 Task: Find connections with filter location Jodhpur with filter topic #Analyticswith filter profile language Spanish with filter current company Globant with filter school Sri Jayachamarajendra College of Engg., MYSORE with filter industry Law Practice with filter service category Nature Photography with filter keywords title Pharmacy Assistant
Action: Mouse moved to (197, 255)
Screenshot: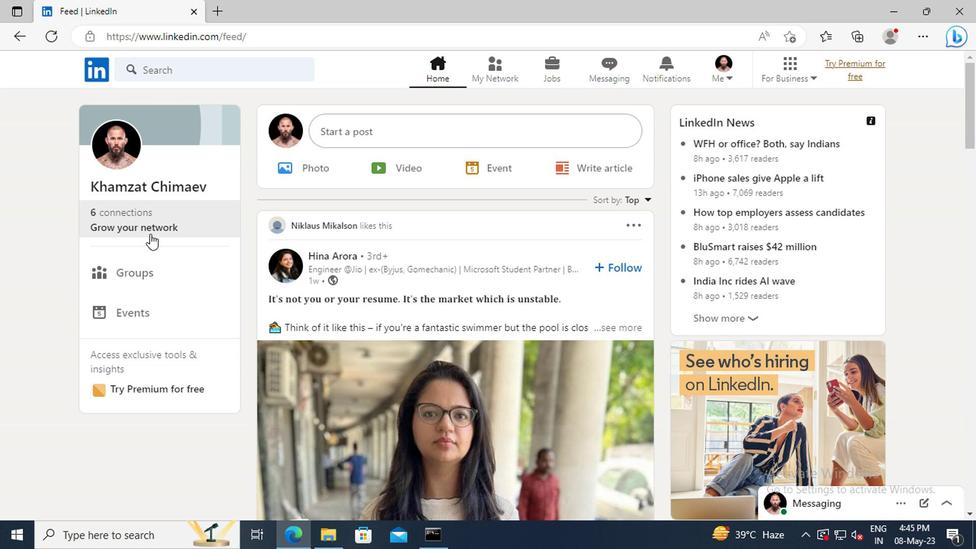 
Action: Mouse pressed left at (197, 255)
Screenshot: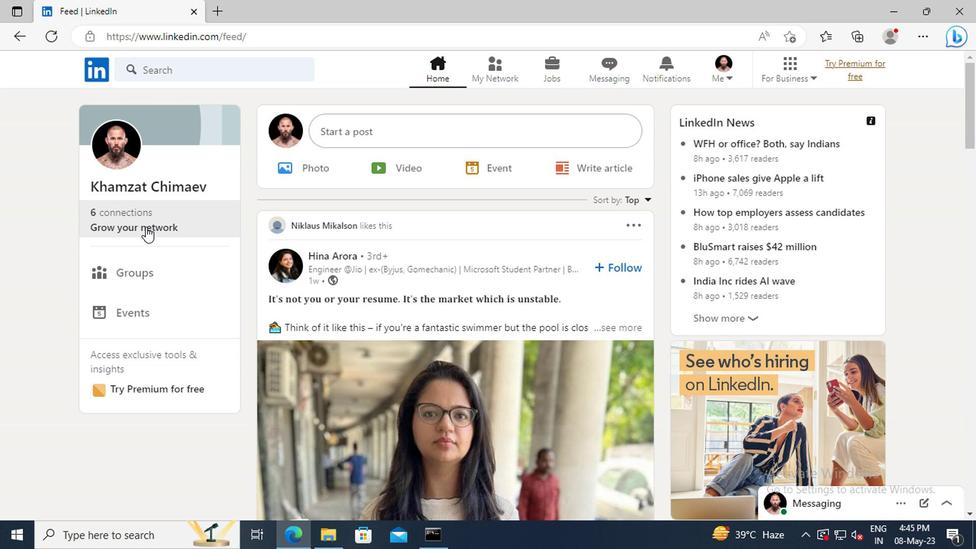 
Action: Mouse moved to (196, 201)
Screenshot: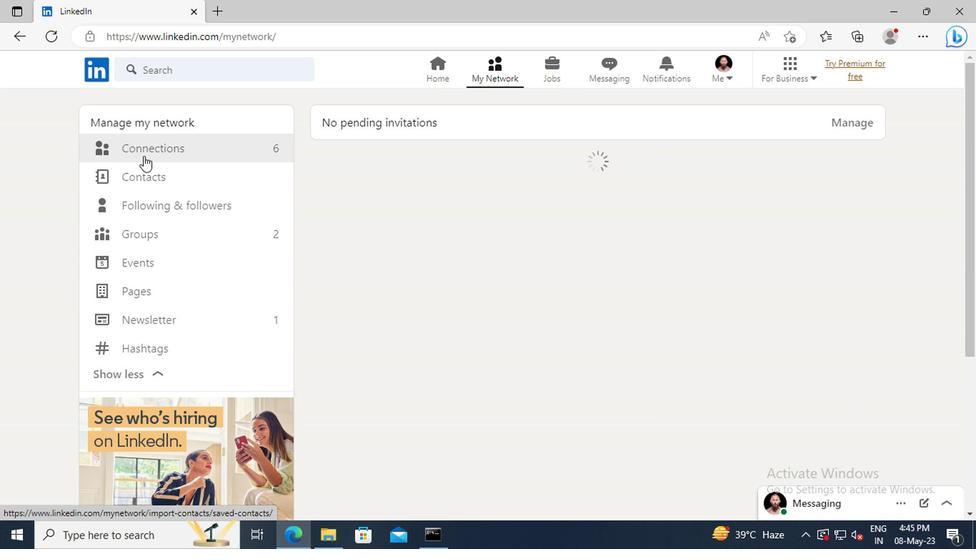 
Action: Mouse pressed left at (196, 201)
Screenshot: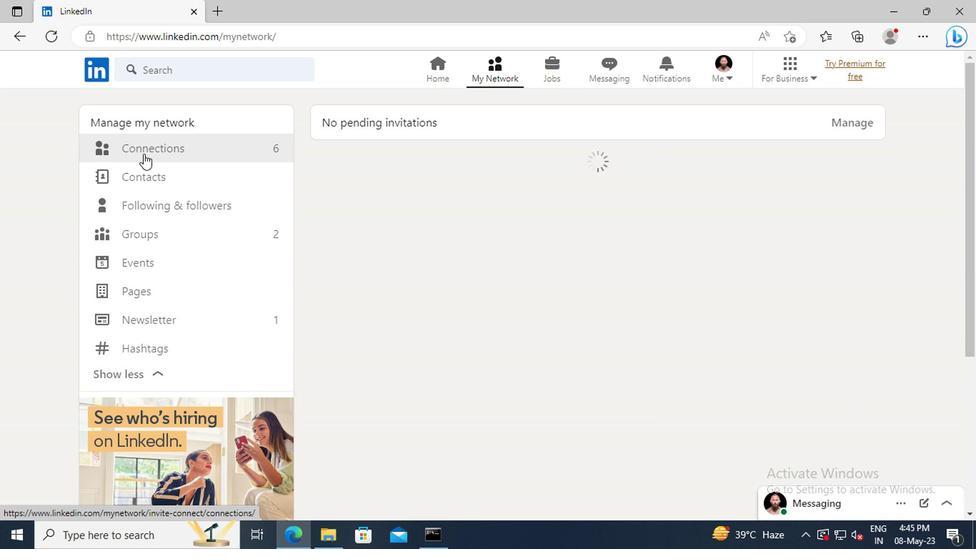 
Action: Mouse moved to (513, 200)
Screenshot: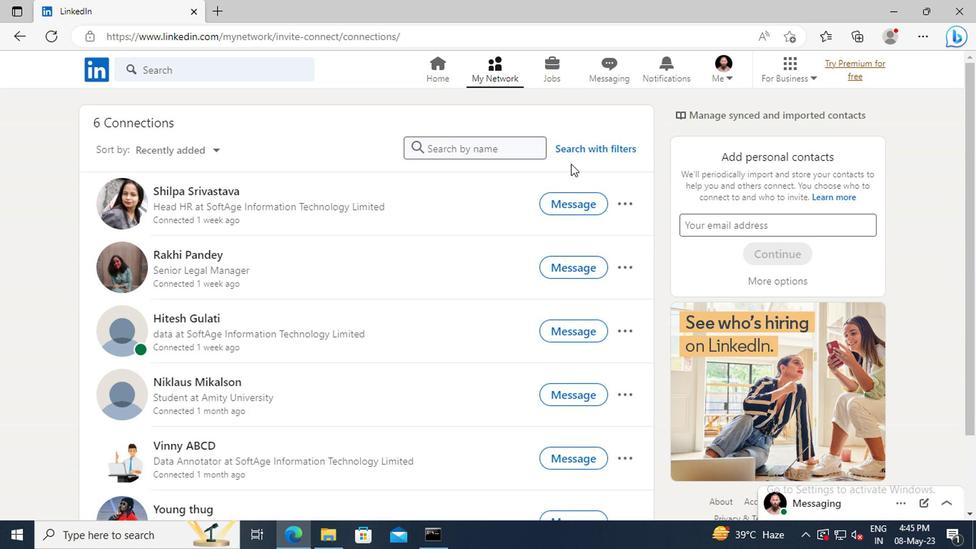 
Action: Mouse pressed left at (513, 200)
Screenshot: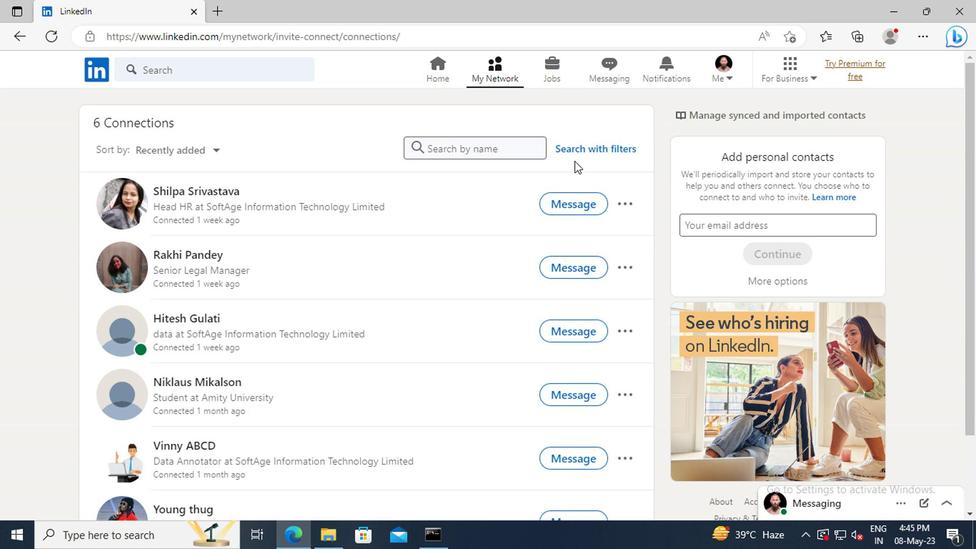 
Action: Mouse moved to (480, 175)
Screenshot: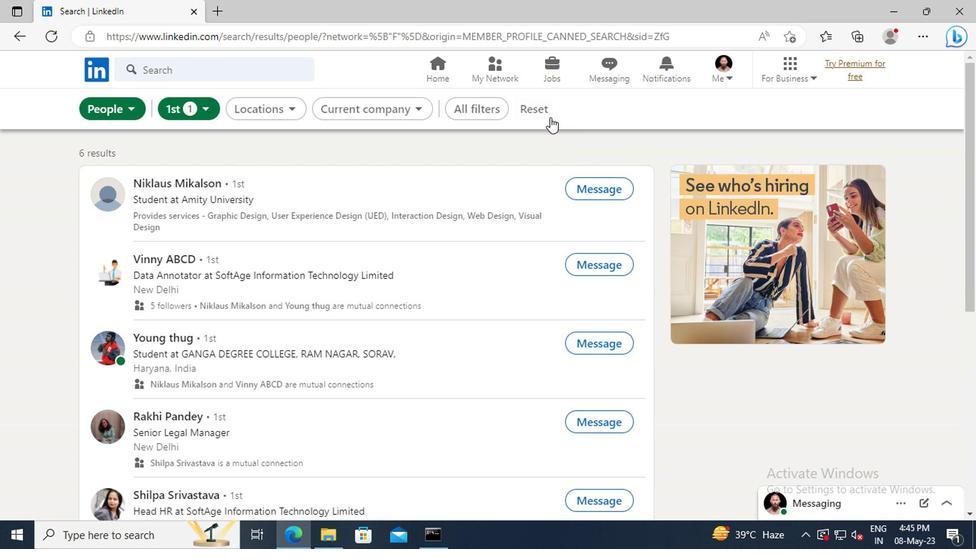 
Action: Mouse pressed left at (480, 175)
Screenshot: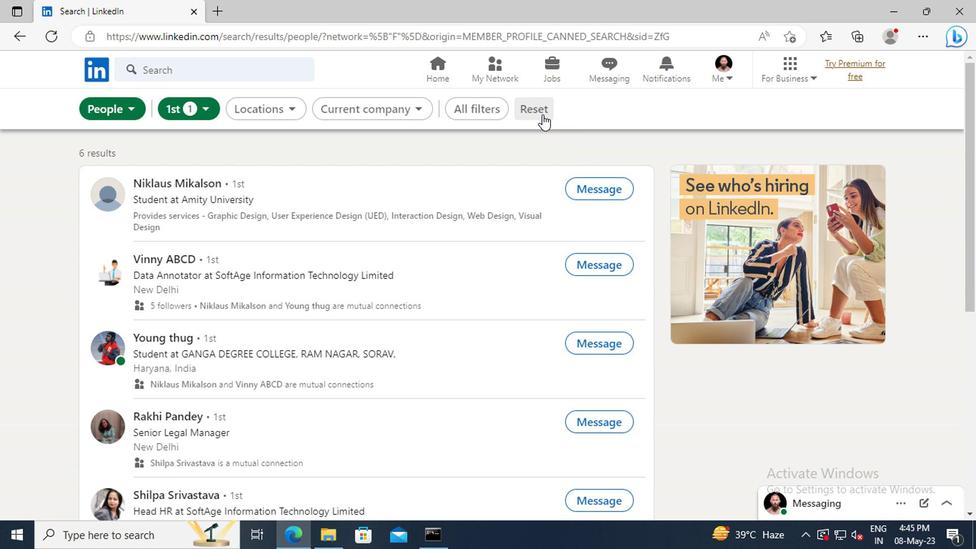 
Action: Mouse moved to (465, 173)
Screenshot: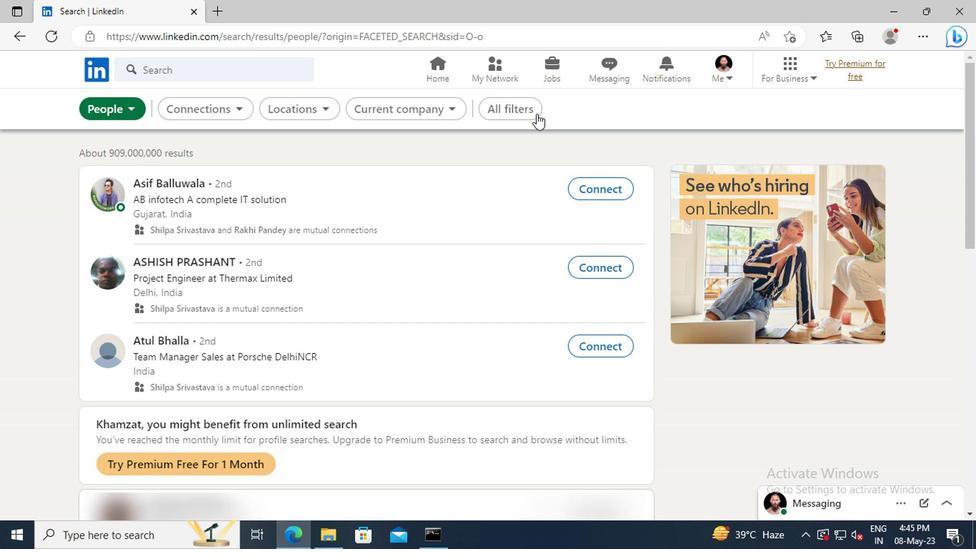 
Action: Mouse pressed left at (465, 173)
Screenshot: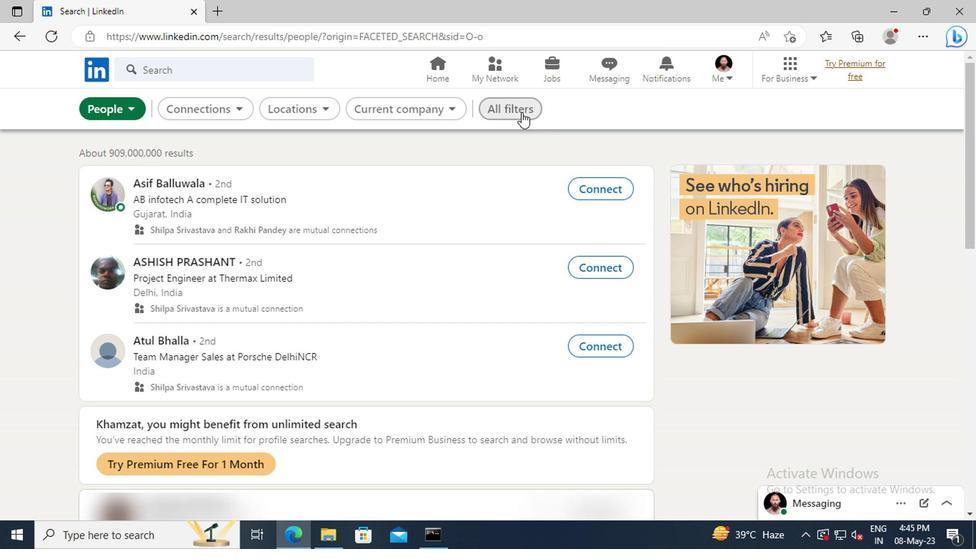 
Action: Mouse moved to (674, 292)
Screenshot: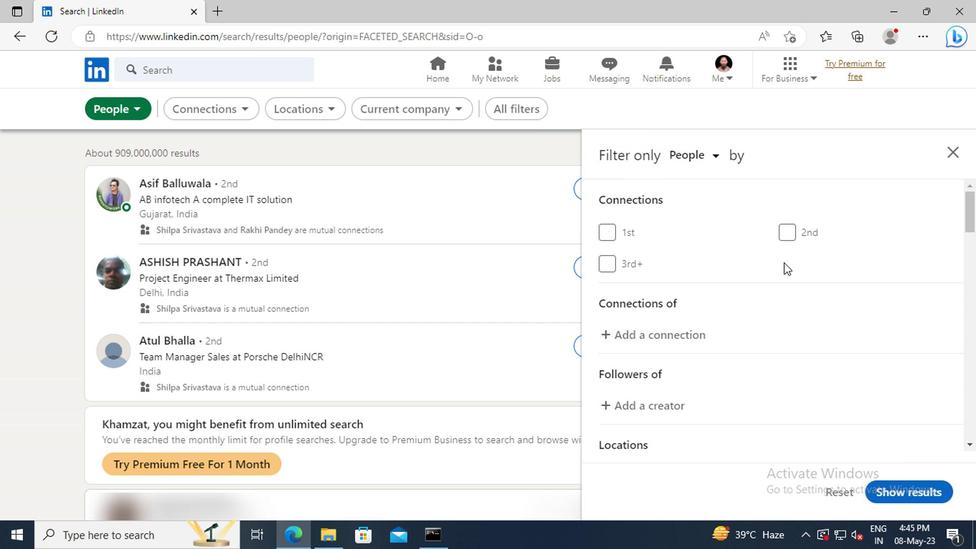 
Action: Mouse scrolled (674, 291) with delta (0, 0)
Screenshot: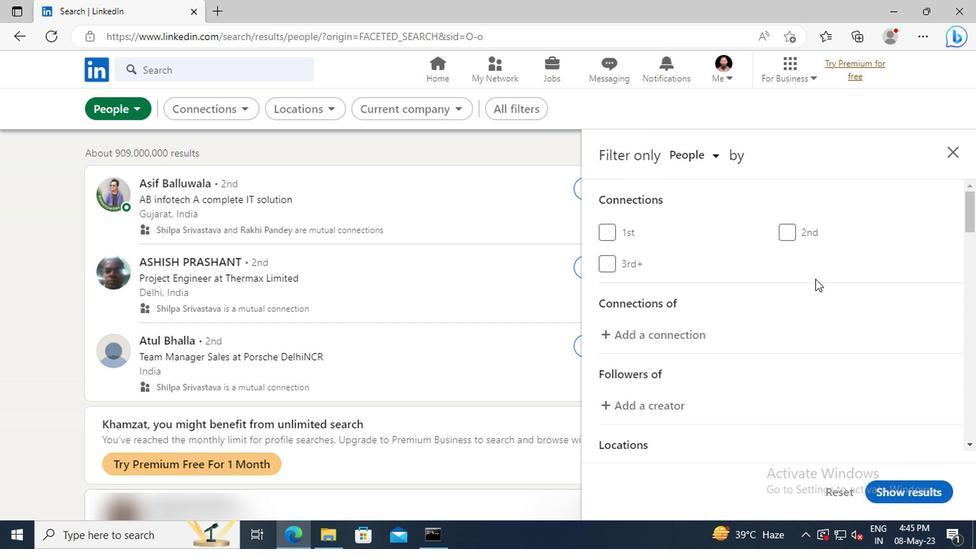 
Action: Mouse scrolled (674, 291) with delta (0, 0)
Screenshot: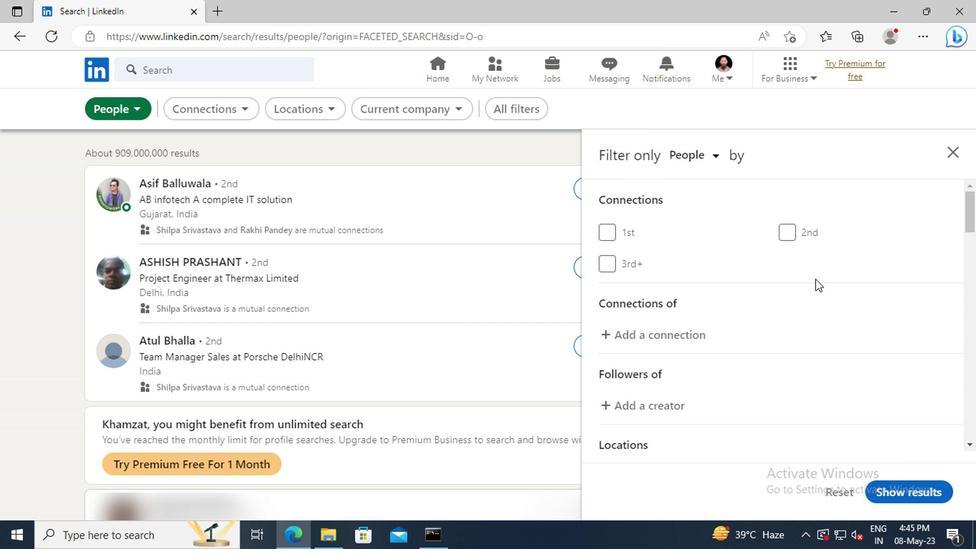 
Action: Mouse scrolled (674, 291) with delta (0, 0)
Screenshot: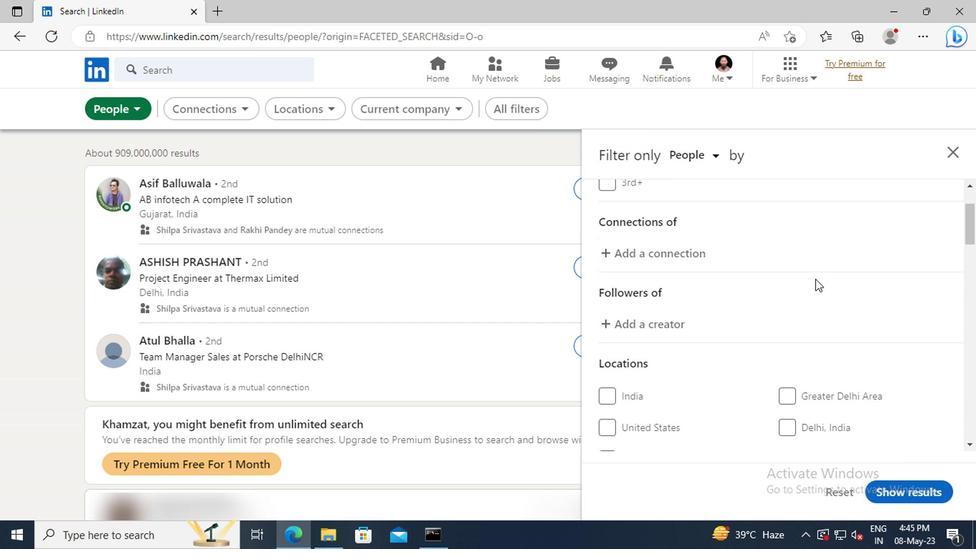 
Action: Mouse scrolled (674, 291) with delta (0, 0)
Screenshot: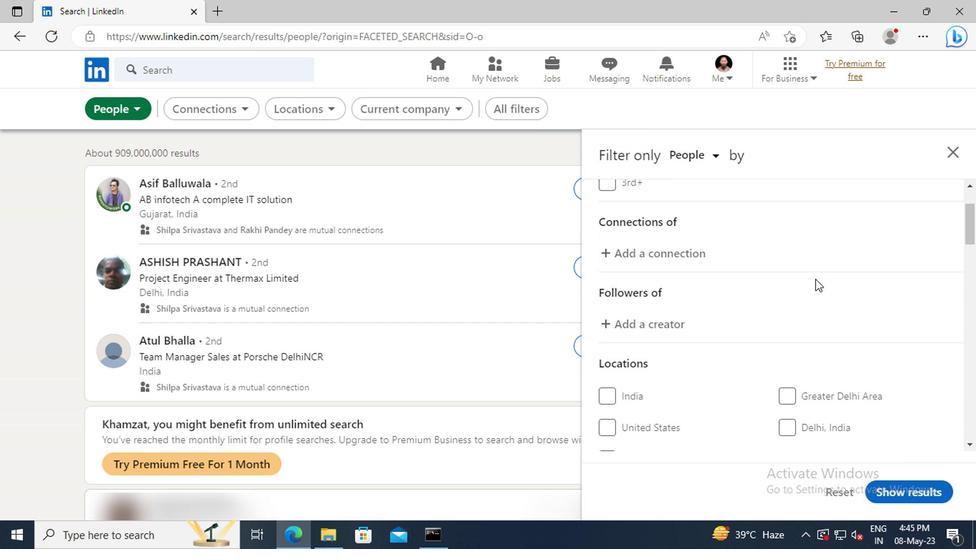 
Action: Mouse scrolled (674, 291) with delta (0, 0)
Screenshot: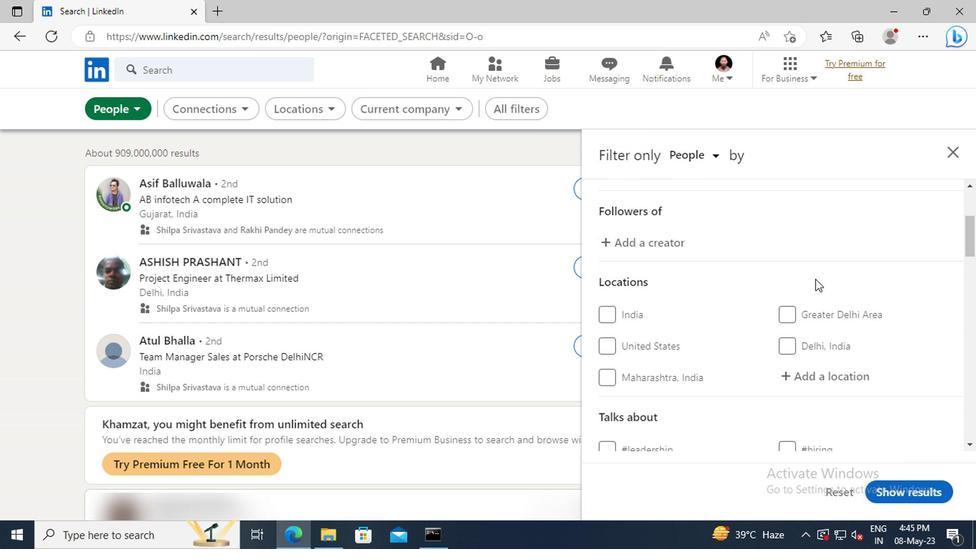 
Action: Mouse moved to (673, 335)
Screenshot: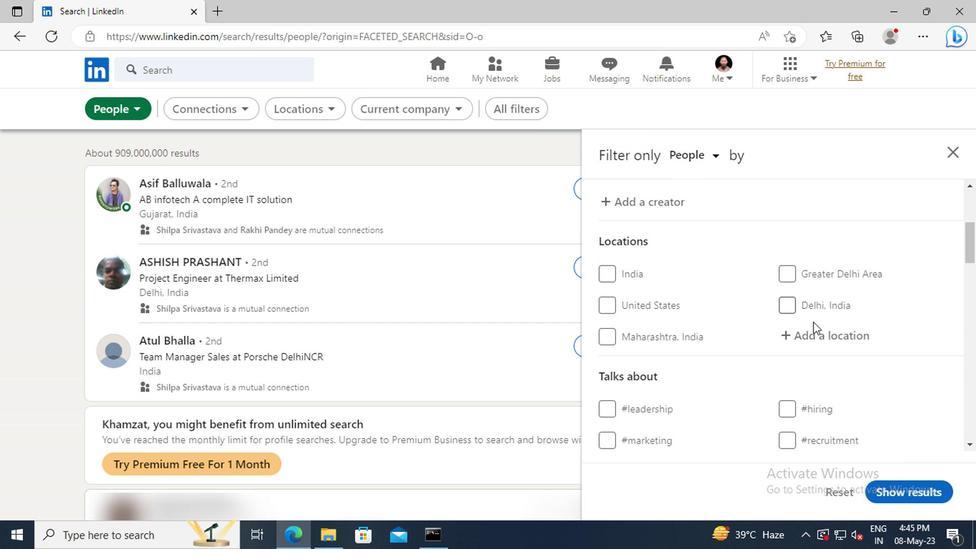 
Action: Mouse pressed left at (673, 335)
Screenshot: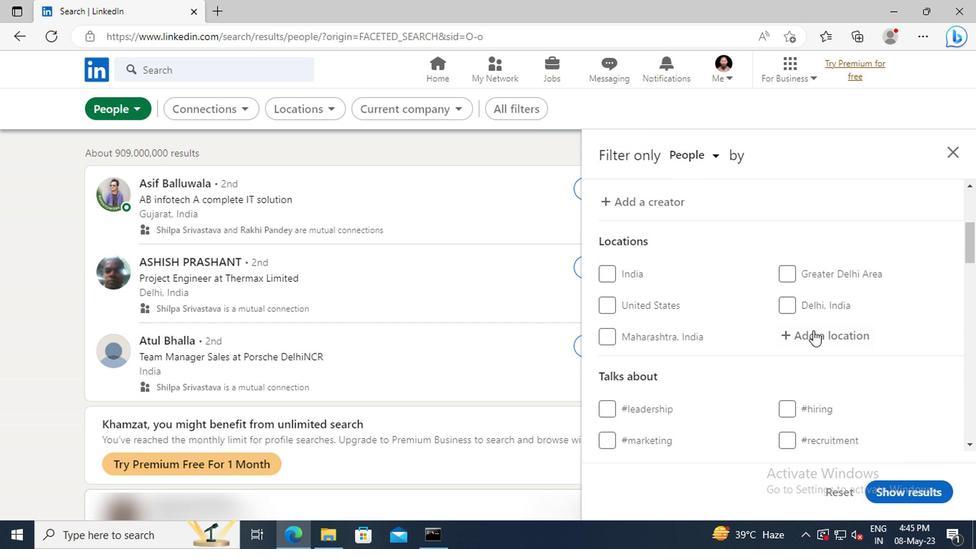 
Action: Key pressed <Key.shift>JODHPUR
Screenshot: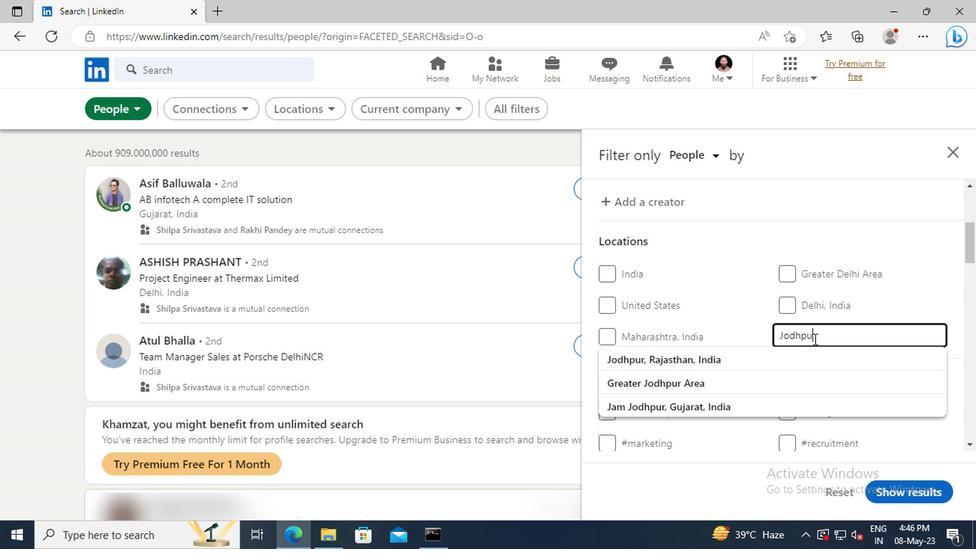 
Action: Mouse moved to (673, 346)
Screenshot: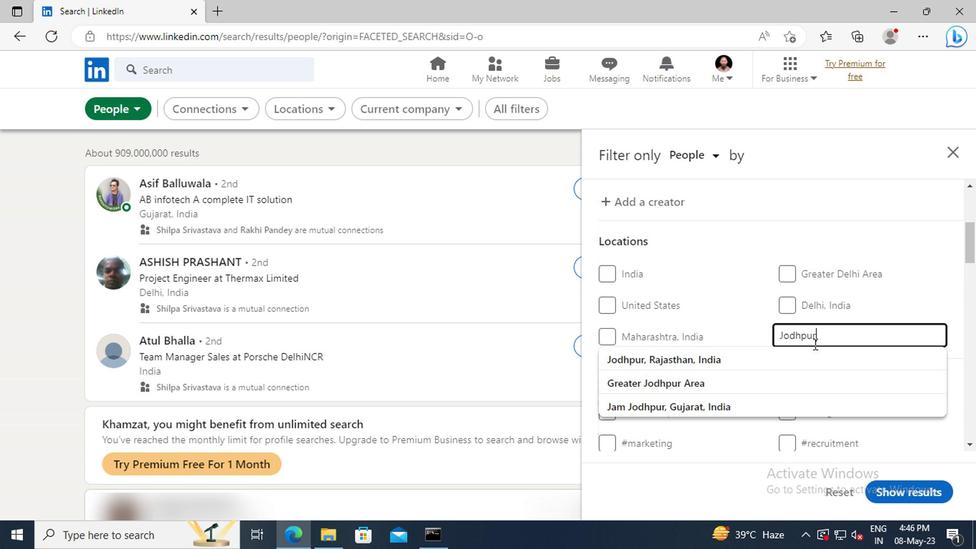 
Action: Mouse pressed left at (673, 346)
Screenshot: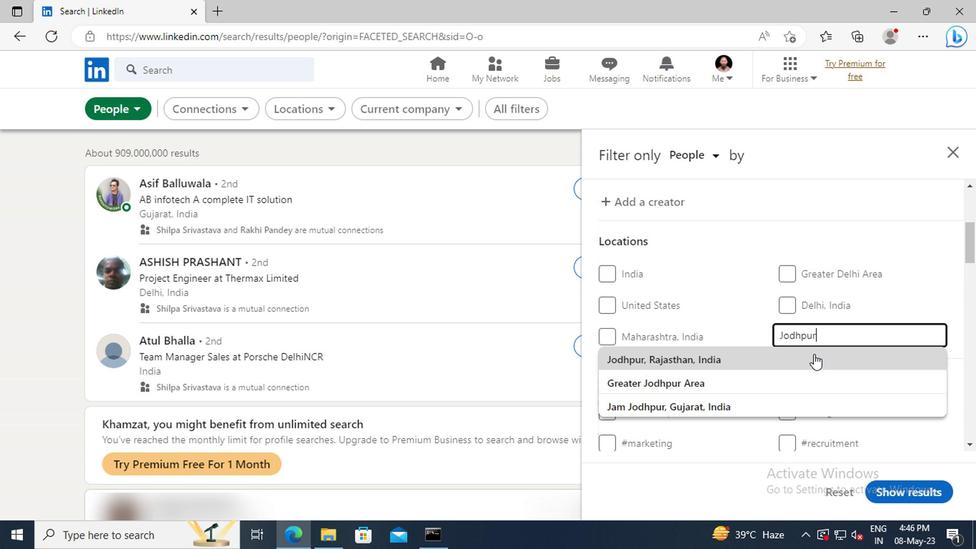
Action: Mouse moved to (669, 343)
Screenshot: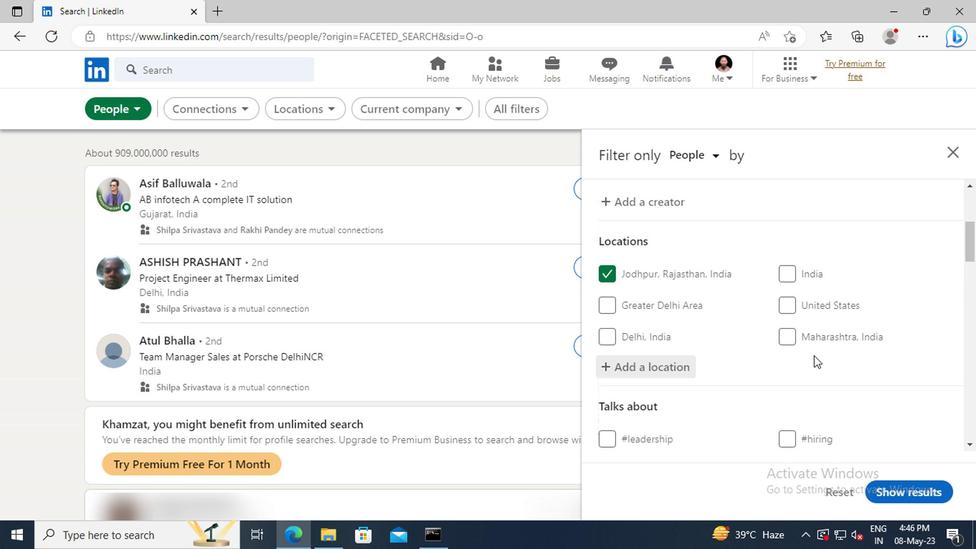 
Action: Mouse scrolled (669, 343) with delta (0, 0)
Screenshot: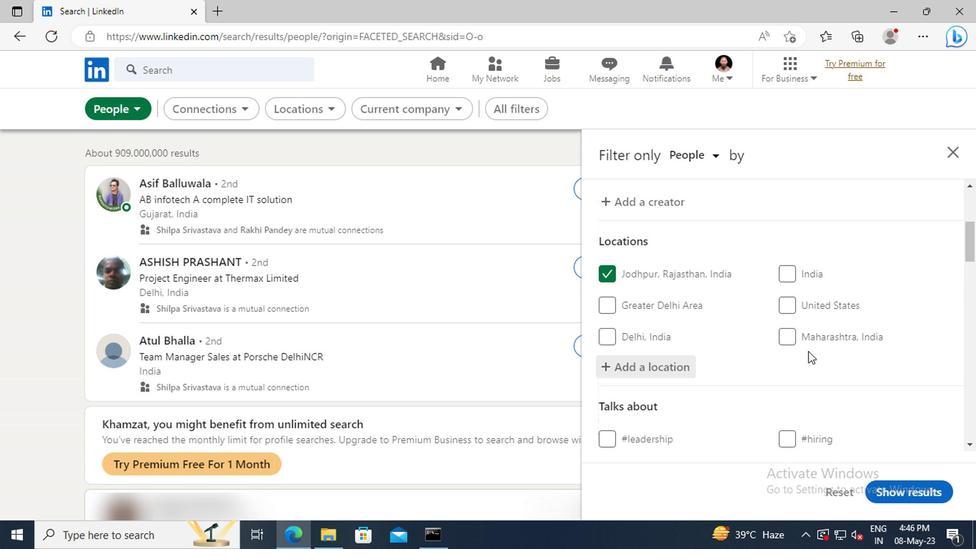 
Action: Mouse scrolled (669, 343) with delta (0, 0)
Screenshot: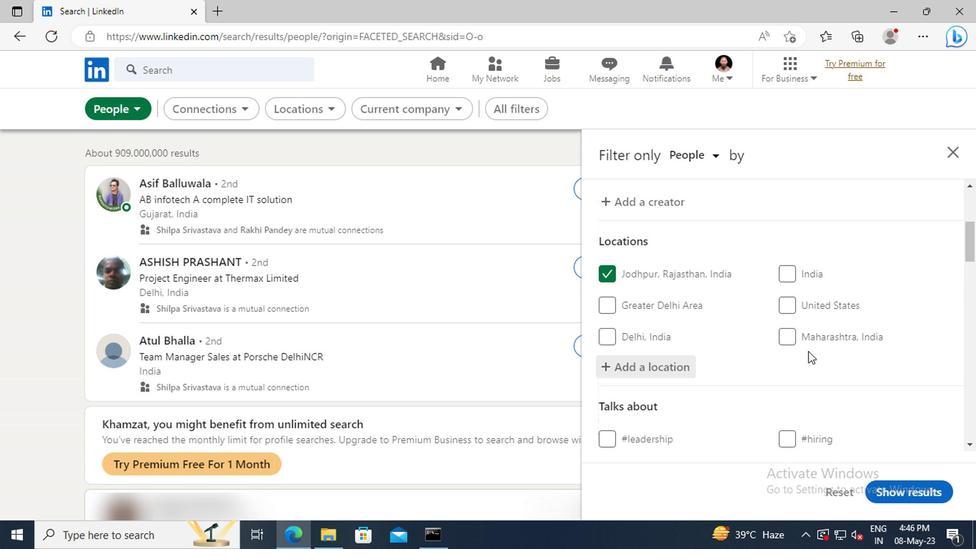 
Action: Mouse scrolled (669, 343) with delta (0, 0)
Screenshot: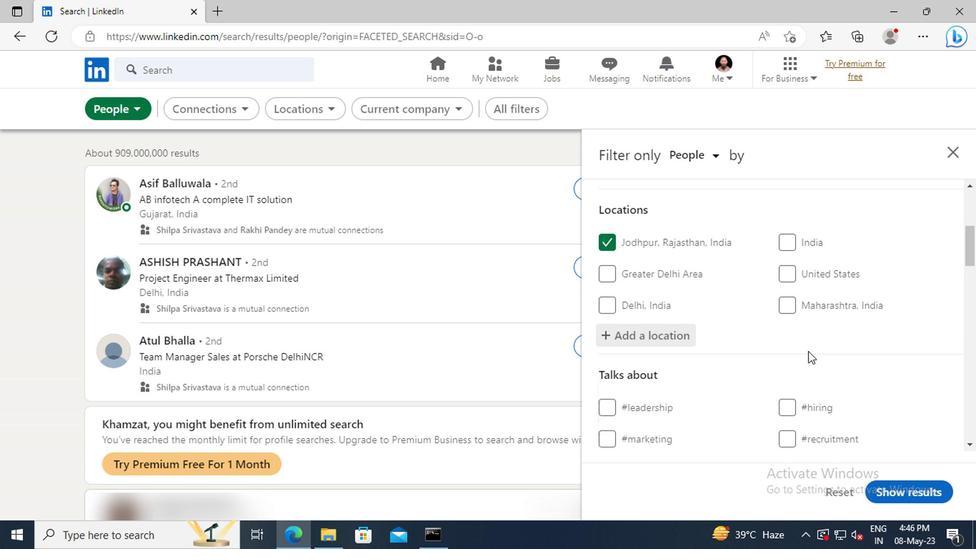 
Action: Mouse moved to (668, 340)
Screenshot: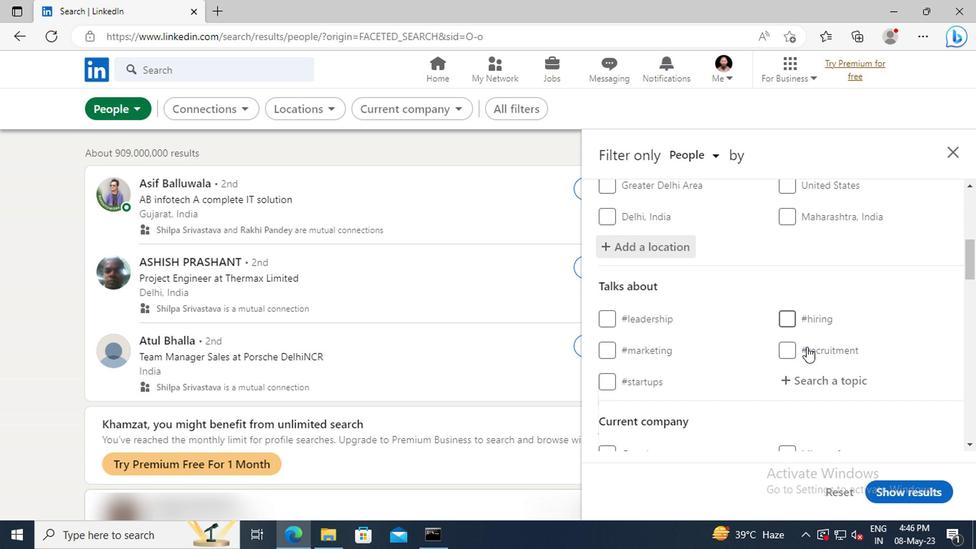 
Action: Mouse scrolled (668, 339) with delta (0, 0)
Screenshot: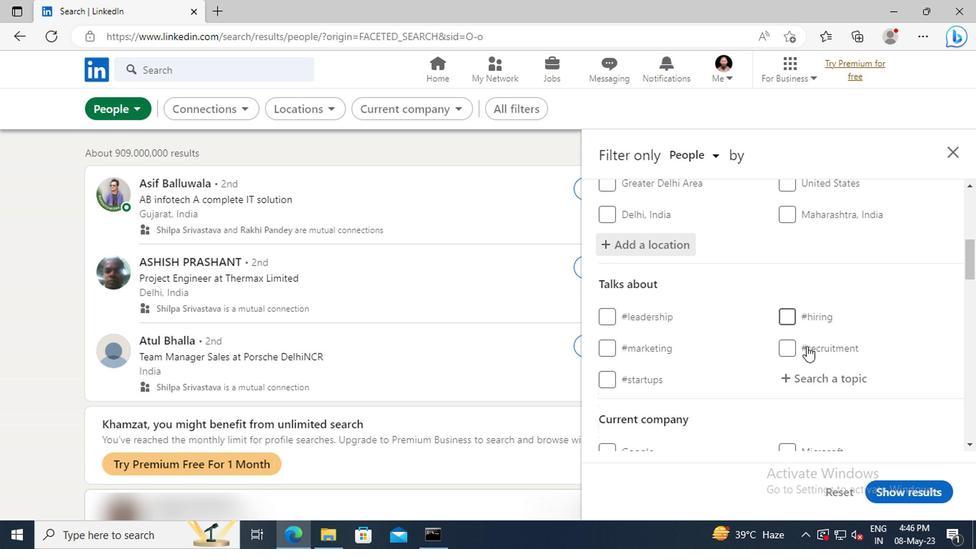 
Action: Mouse scrolled (668, 339) with delta (0, 0)
Screenshot: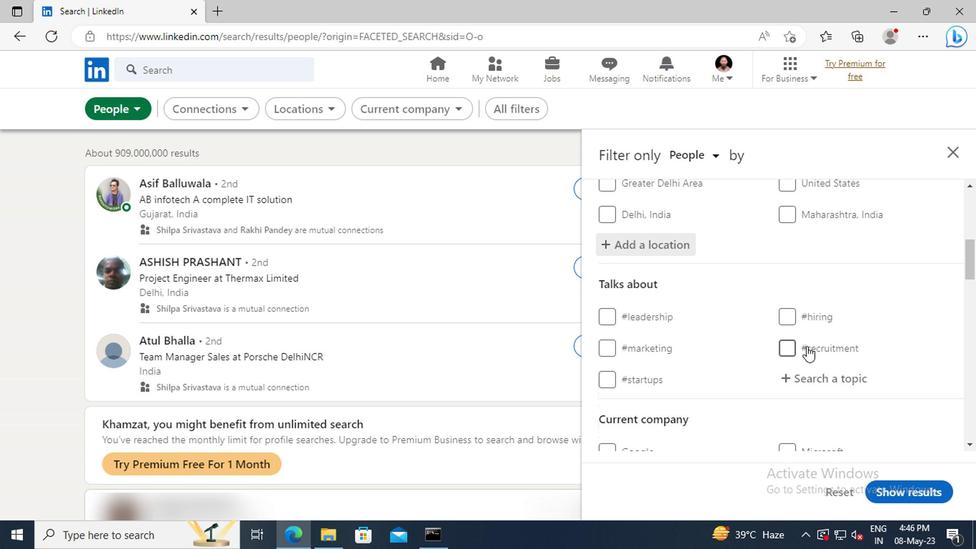 
Action: Mouse moved to (670, 310)
Screenshot: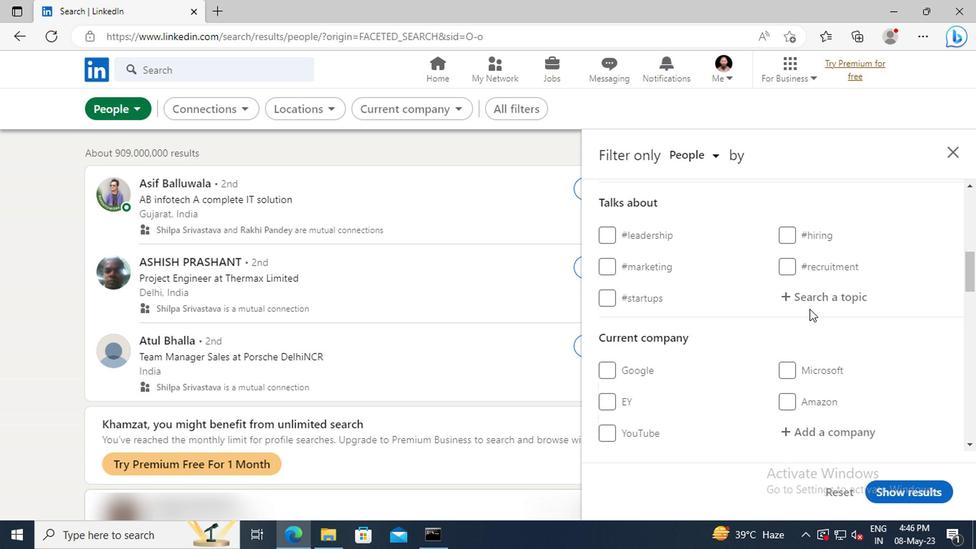
Action: Mouse pressed left at (670, 310)
Screenshot: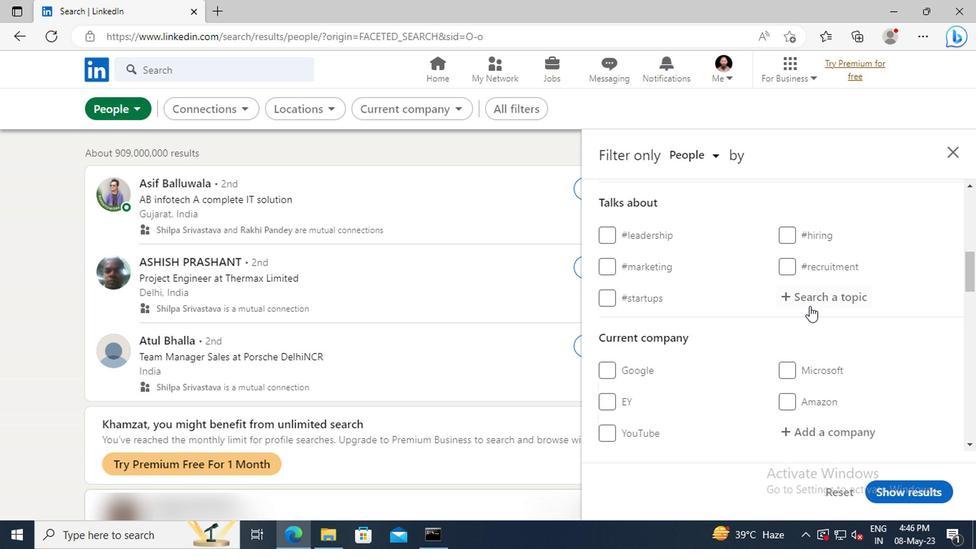 
Action: Key pressed <Key.shift>ANALY
Screenshot: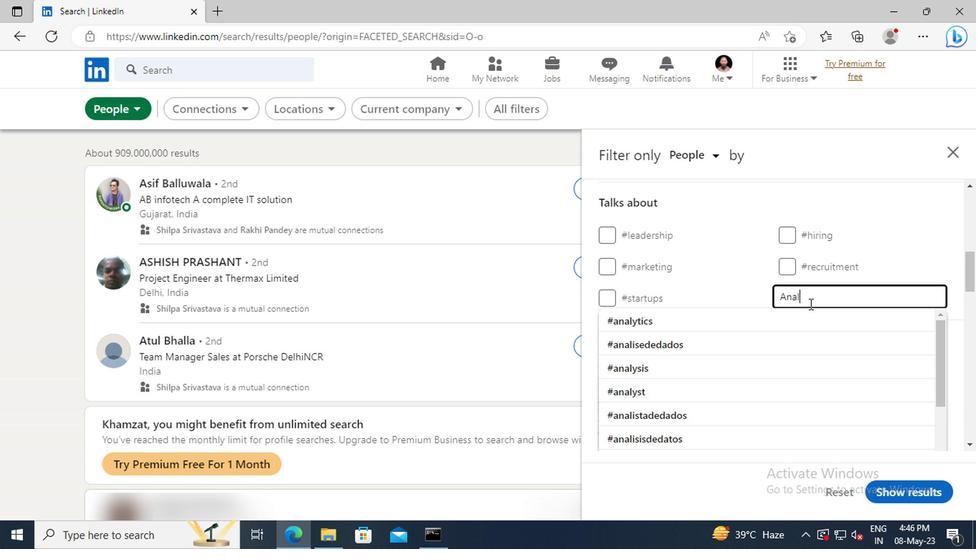 
Action: Mouse moved to (671, 315)
Screenshot: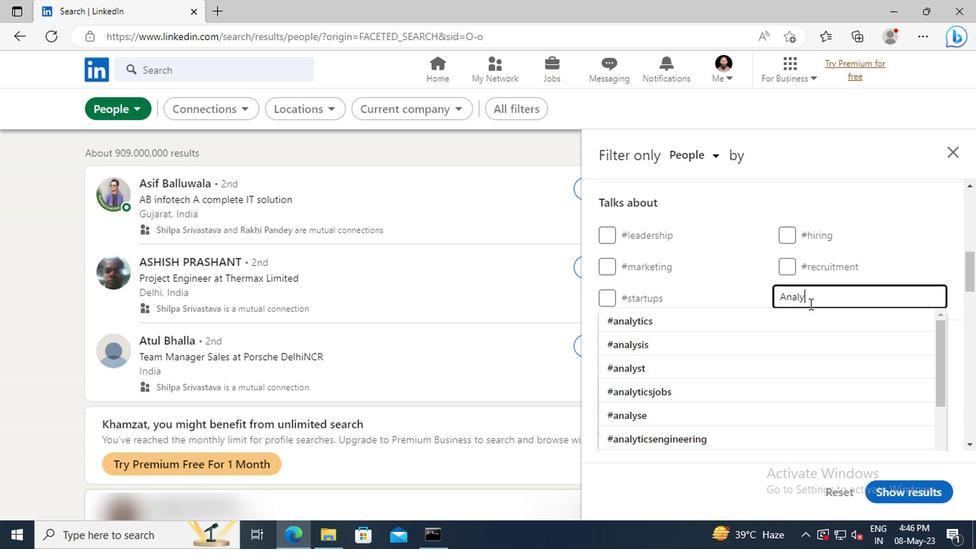 
Action: Mouse pressed left at (671, 315)
Screenshot: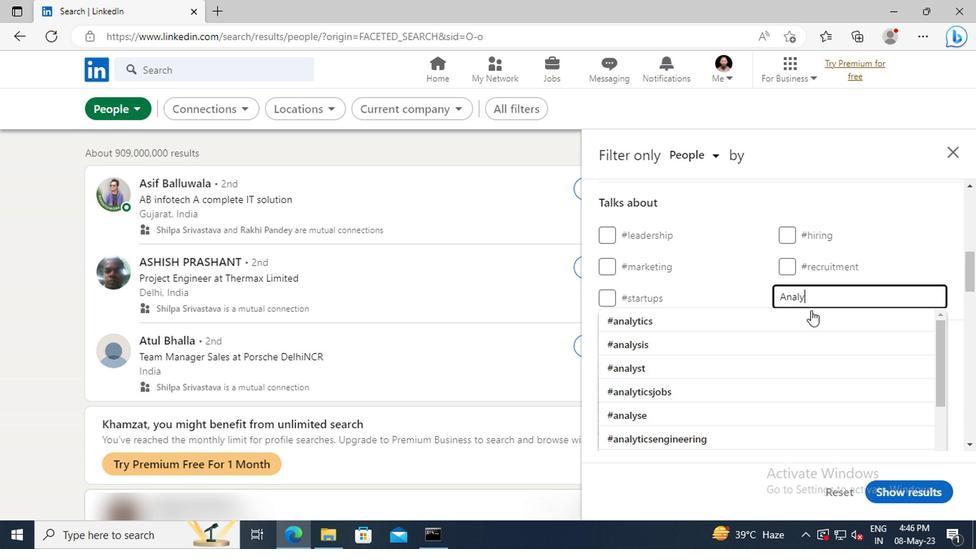 
Action: Mouse scrolled (671, 315) with delta (0, 0)
Screenshot: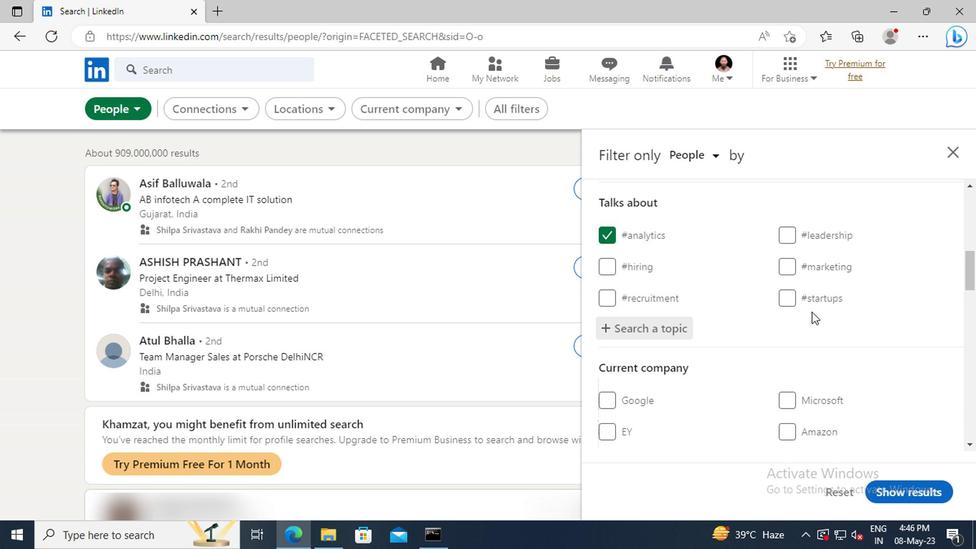 
Action: Mouse scrolled (671, 315) with delta (0, 0)
Screenshot: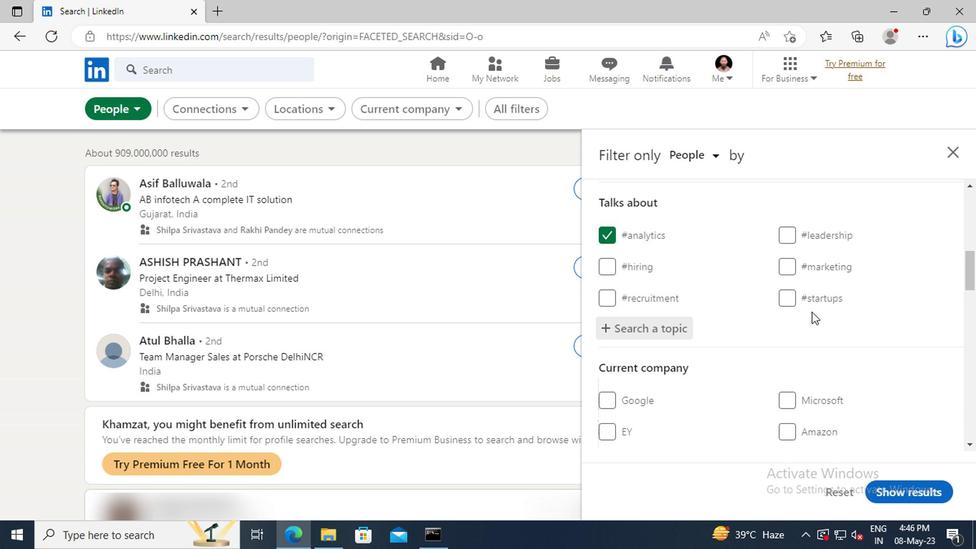 
Action: Mouse scrolled (671, 315) with delta (0, 0)
Screenshot: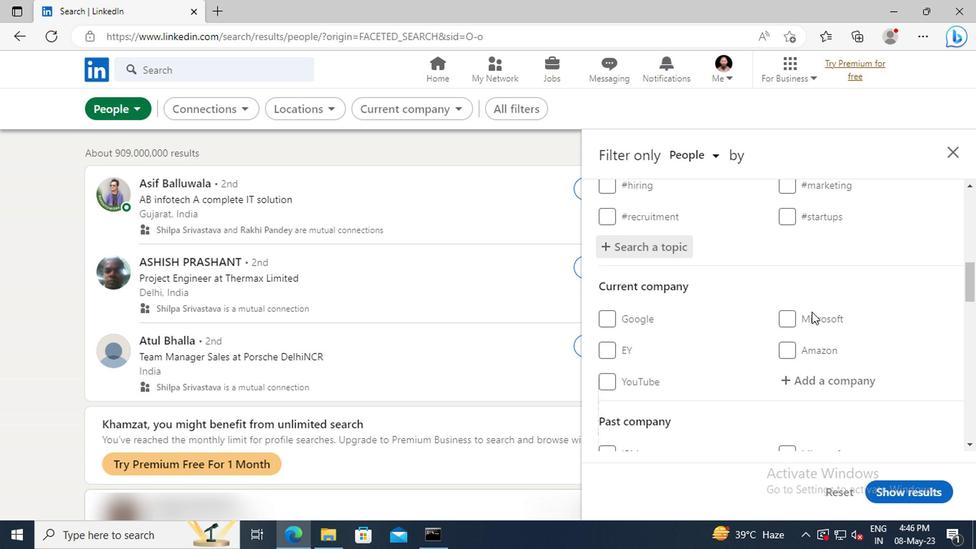 
Action: Mouse scrolled (671, 315) with delta (0, 0)
Screenshot: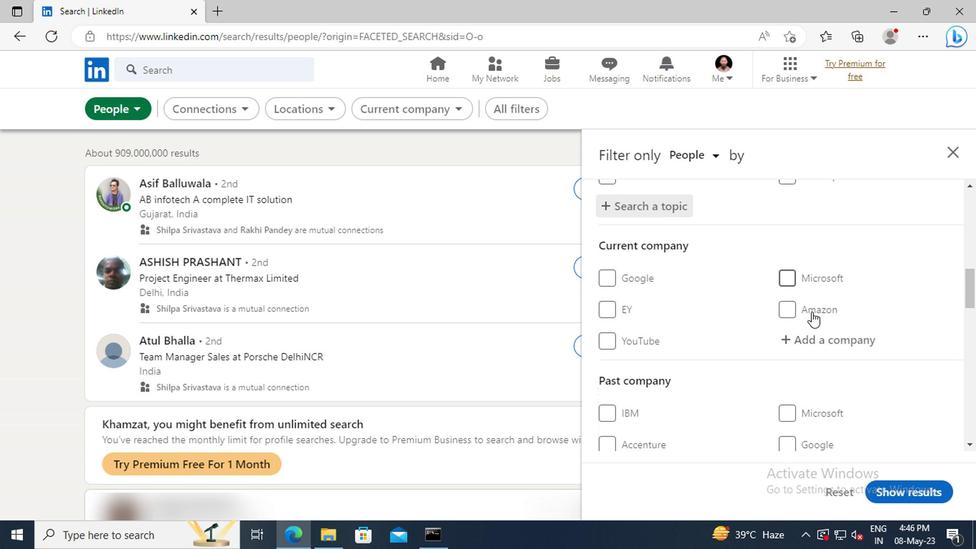 
Action: Mouse scrolled (671, 315) with delta (0, 0)
Screenshot: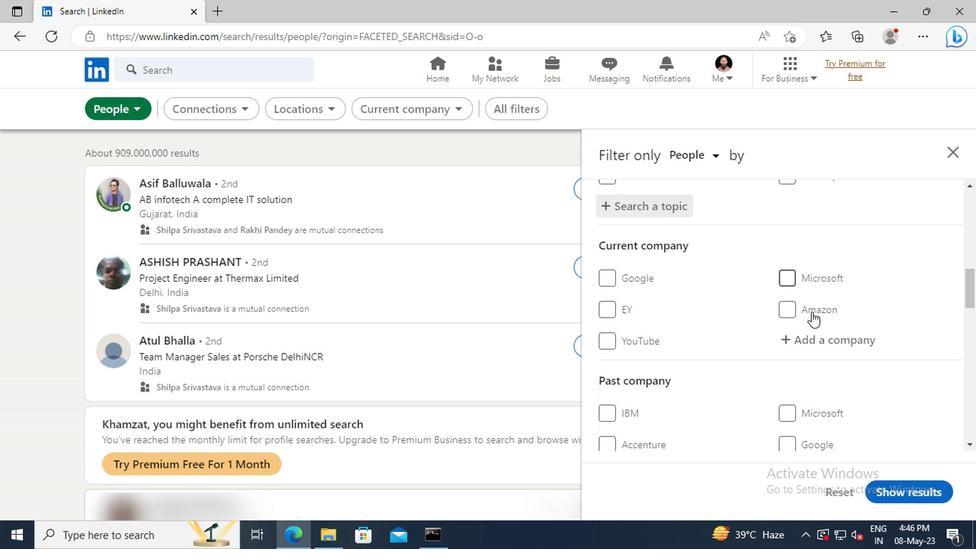 
Action: Mouse scrolled (671, 315) with delta (0, 0)
Screenshot: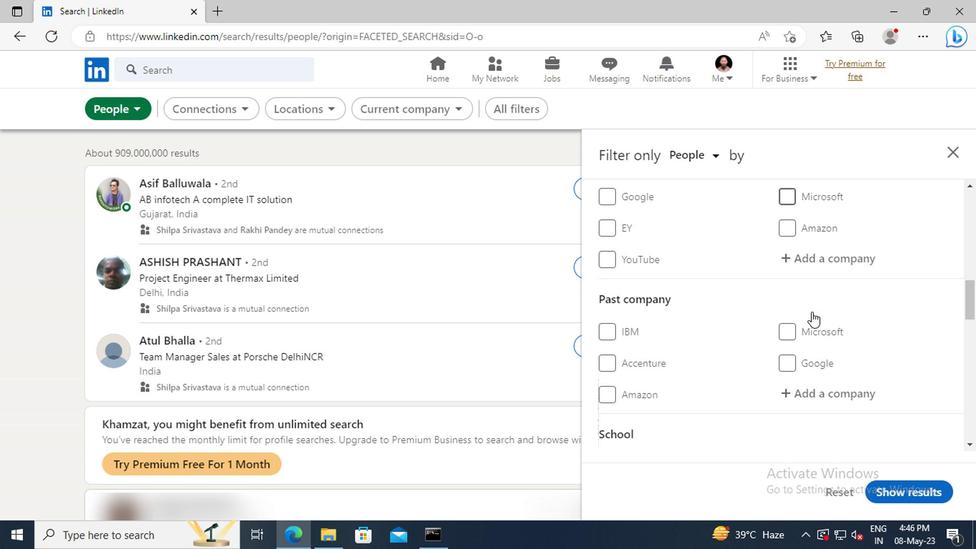 
Action: Mouse scrolled (671, 315) with delta (0, 0)
Screenshot: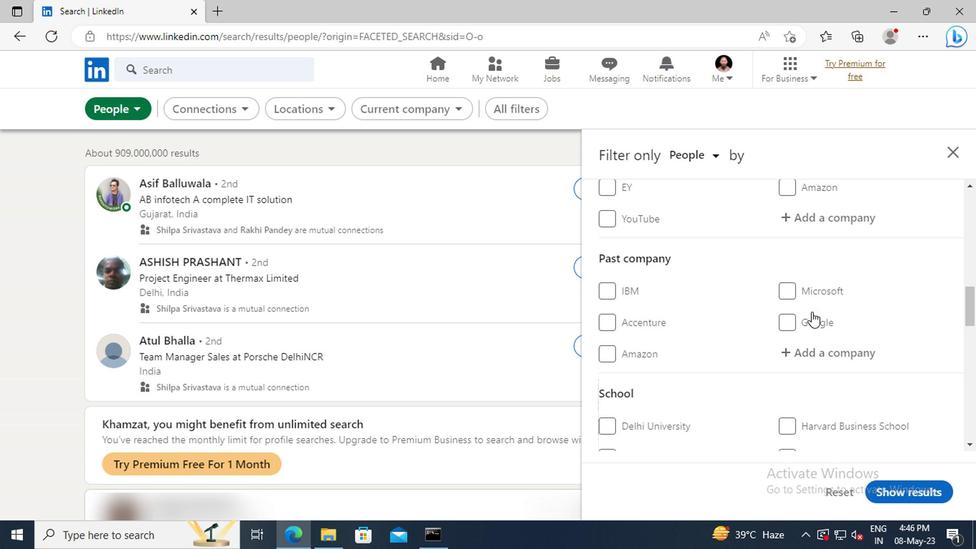 
Action: Mouse scrolled (671, 315) with delta (0, 0)
Screenshot: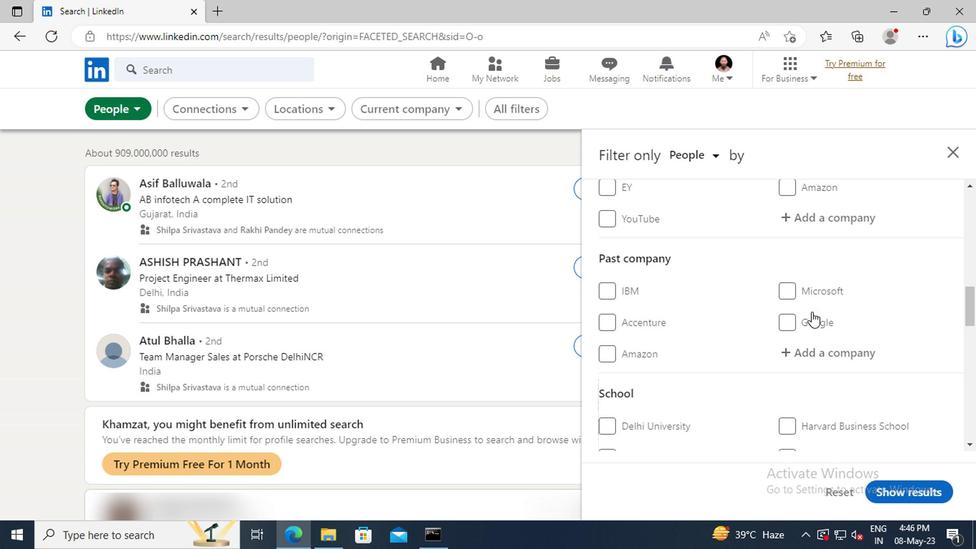 
Action: Mouse scrolled (671, 315) with delta (0, 0)
Screenshot: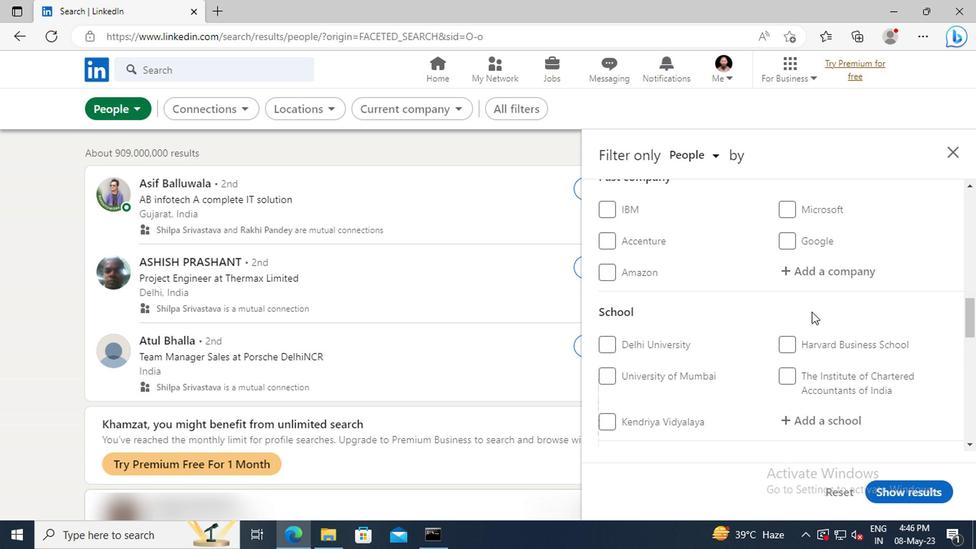 
Action: Mouse scrolled (671, 315) with delta (0, 0)
Screenshot: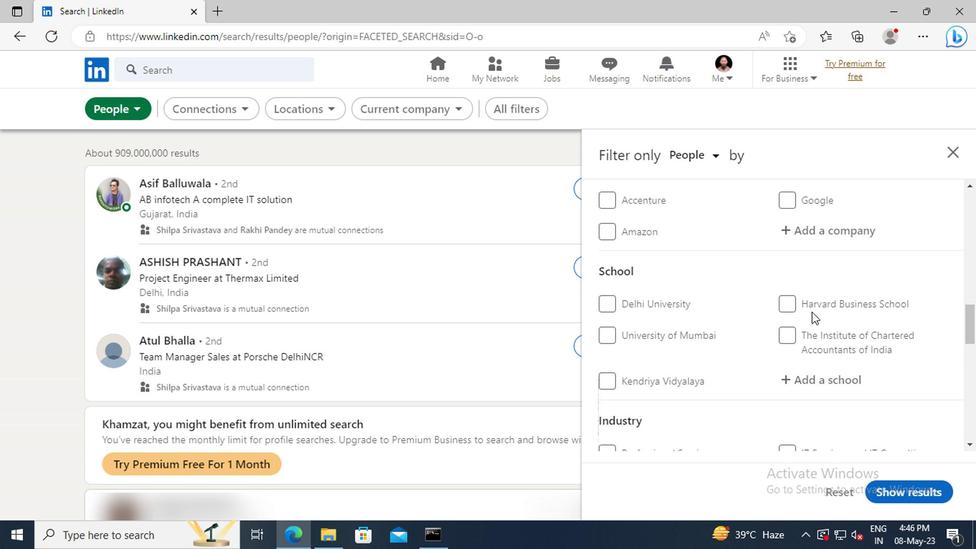
Action: Mouse scrolled (671, 315) with delta (0, 0)
Screenshot: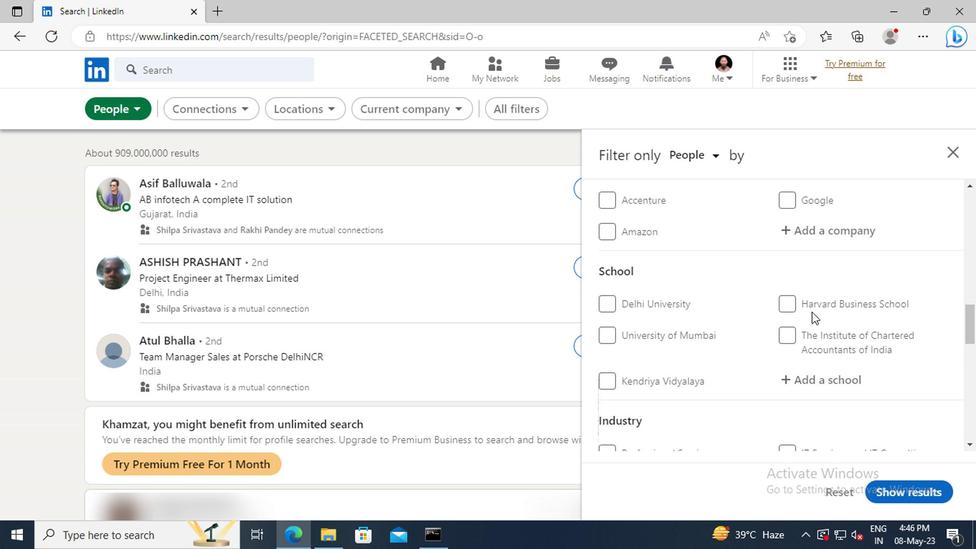 
Action: Mouse scrolled (671, 315) with delta (0, 0)
Screenshot: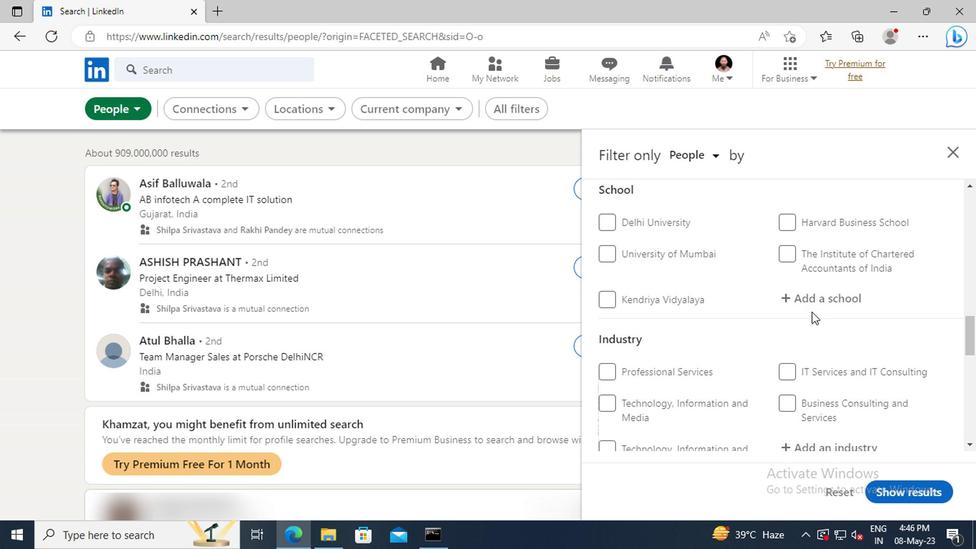
Action: Mouse scrolled (671, 315) with delta (0, 0)
Screenshot: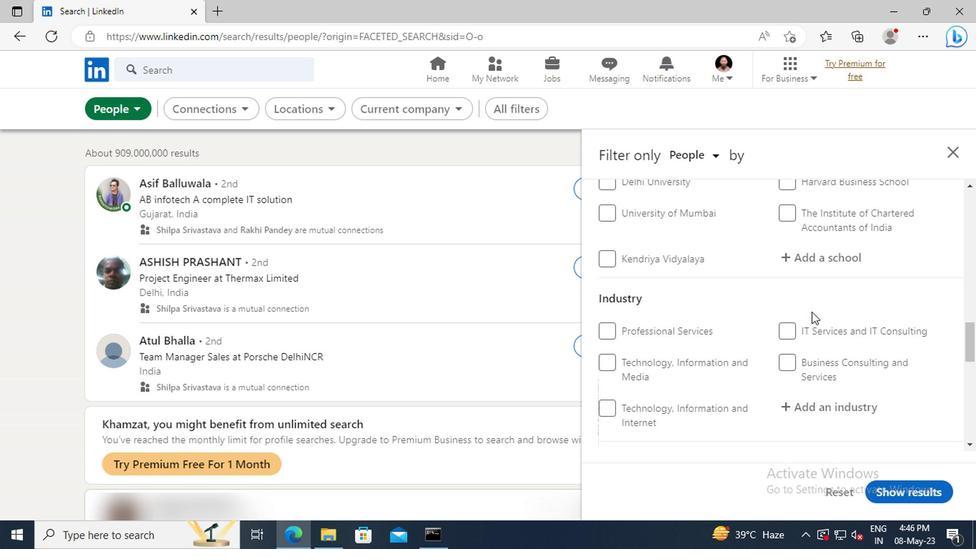 
Action: Mouse scrolled (671, 315) with delta (0, 0)
Screenshot: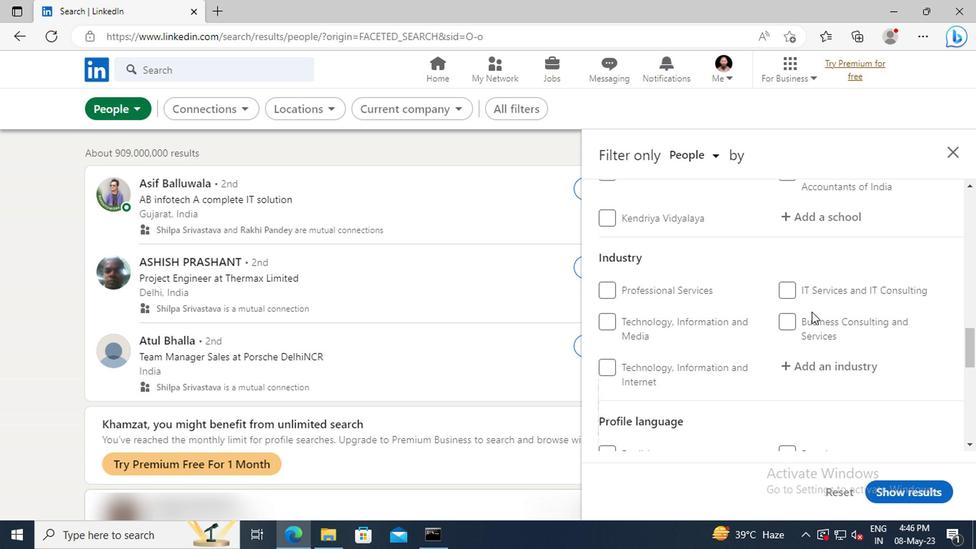 
Action: Mouse scrolled (671, 315) with delta (0, 0)
Screenshot: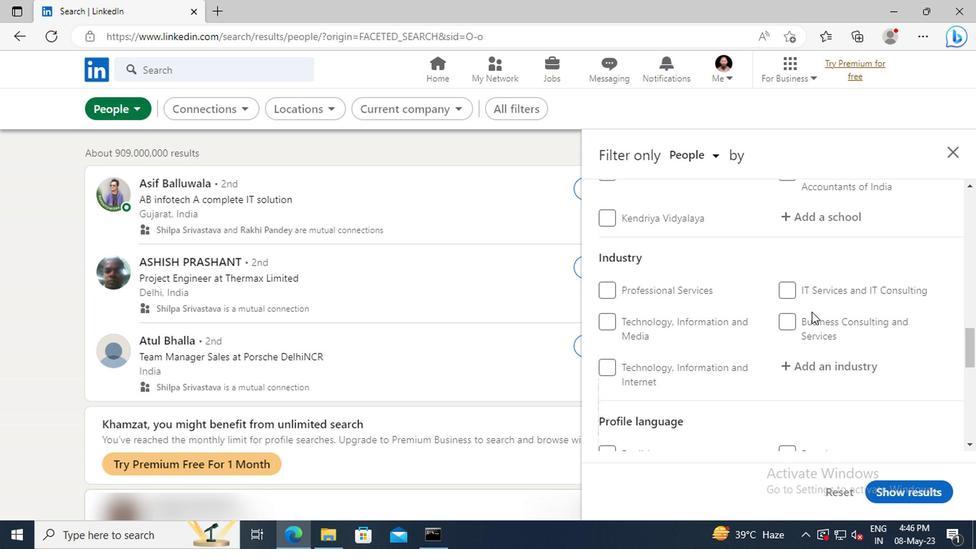 
Action: Mouse scrolled (671, 315) with delta (0, 0)
Screenshot: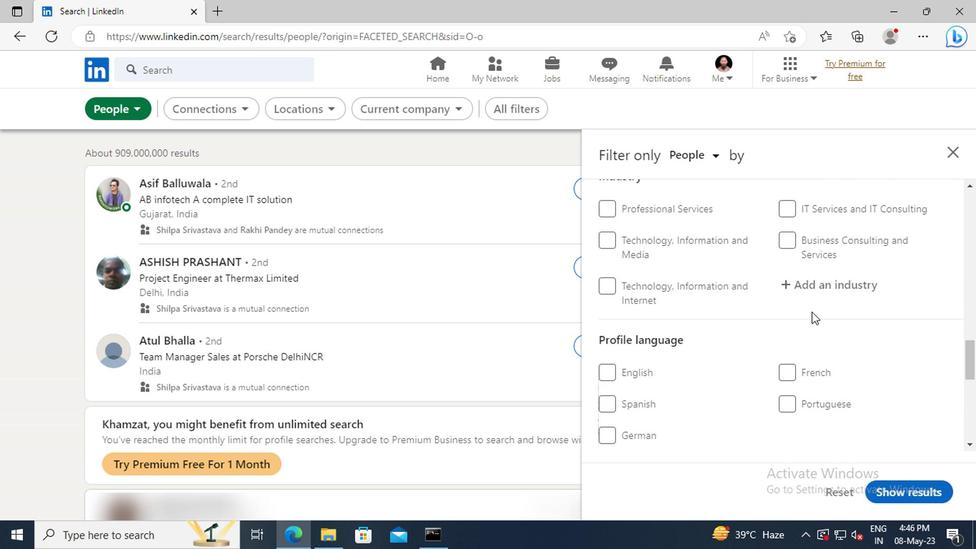 
Action: Mouse moved to (525, 354)
Screenshot: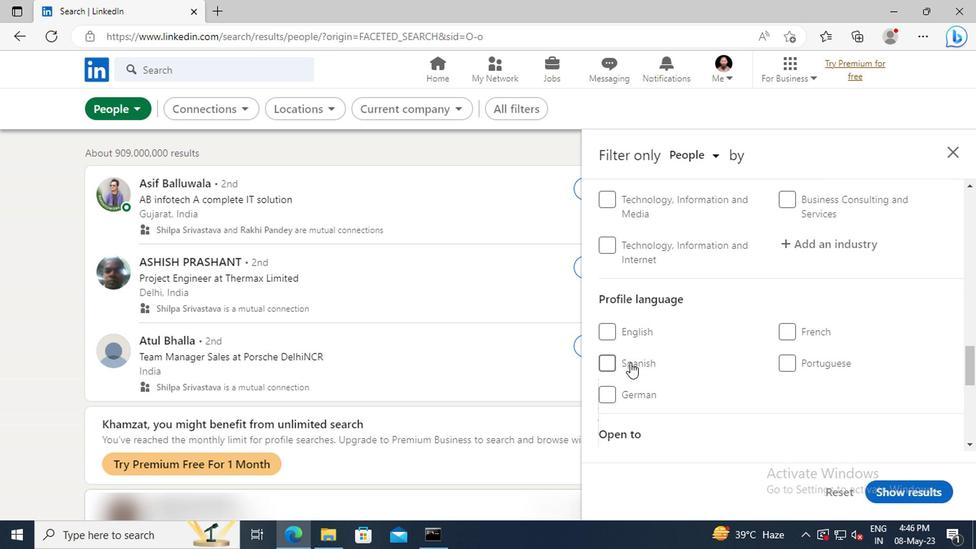 
Action: Mouse pressed left at (525, 354)
Screenshot: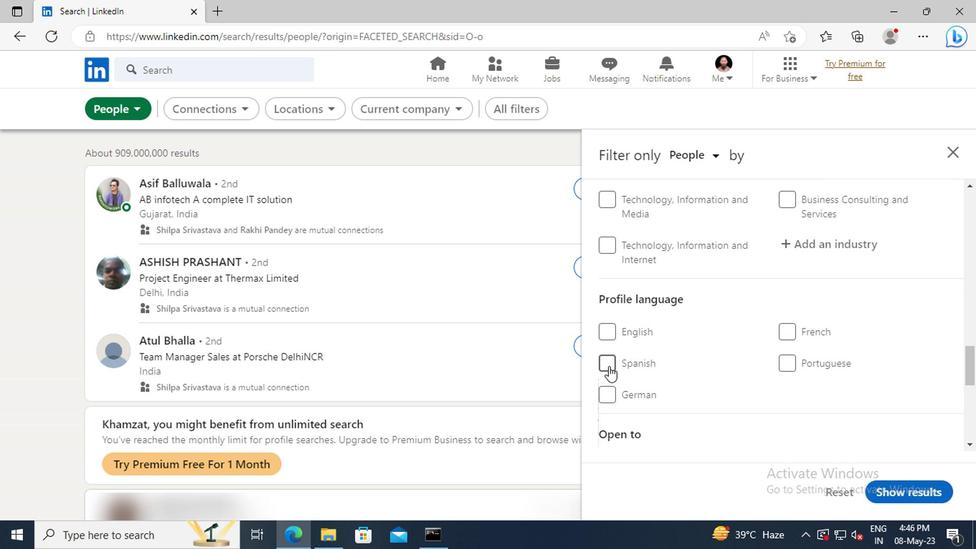 
Action: Mouse moved to (647, 323)
Screenshot: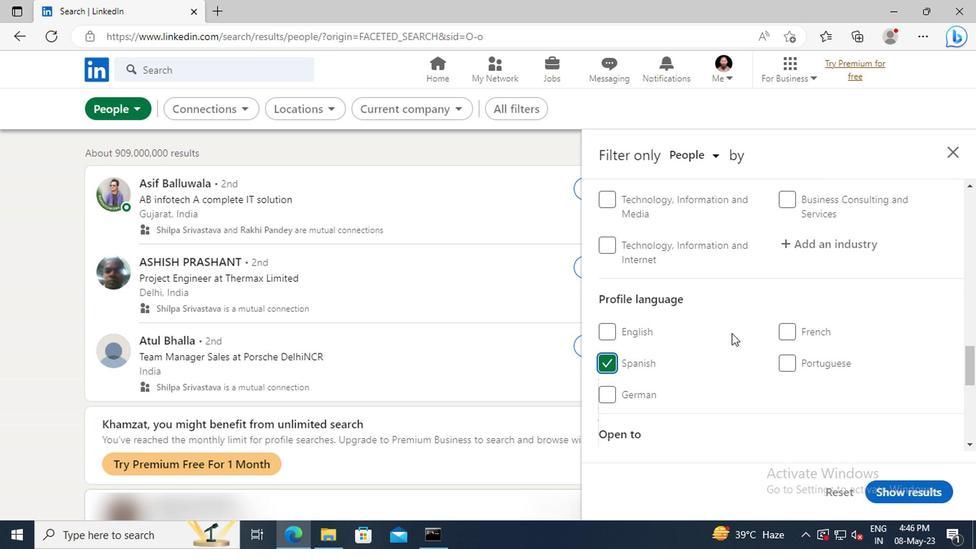 
Action: Mouse scrolled (647, 323) with delta (0, 0)
Screenshot: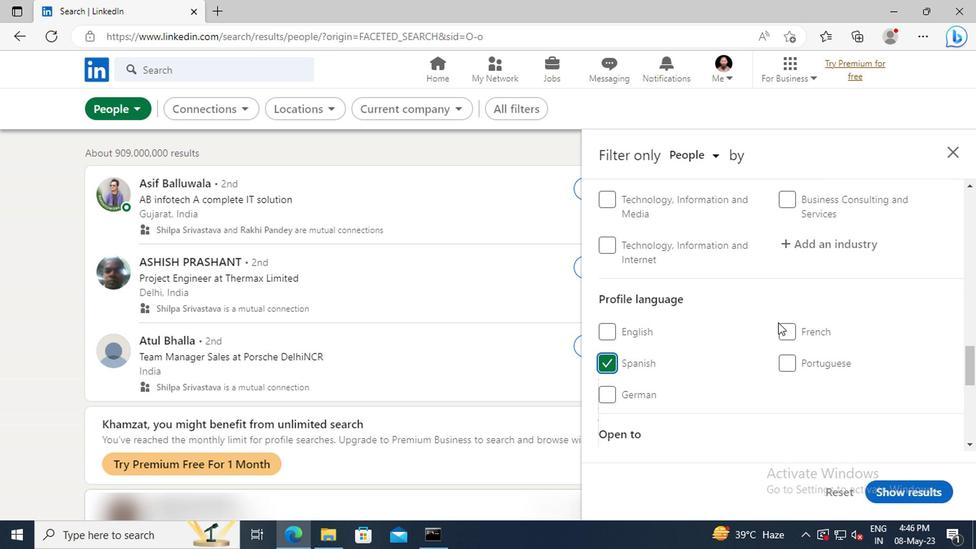 
Action: Mouse scrolled (647, 323) with delta (0, 0)
Screenshot: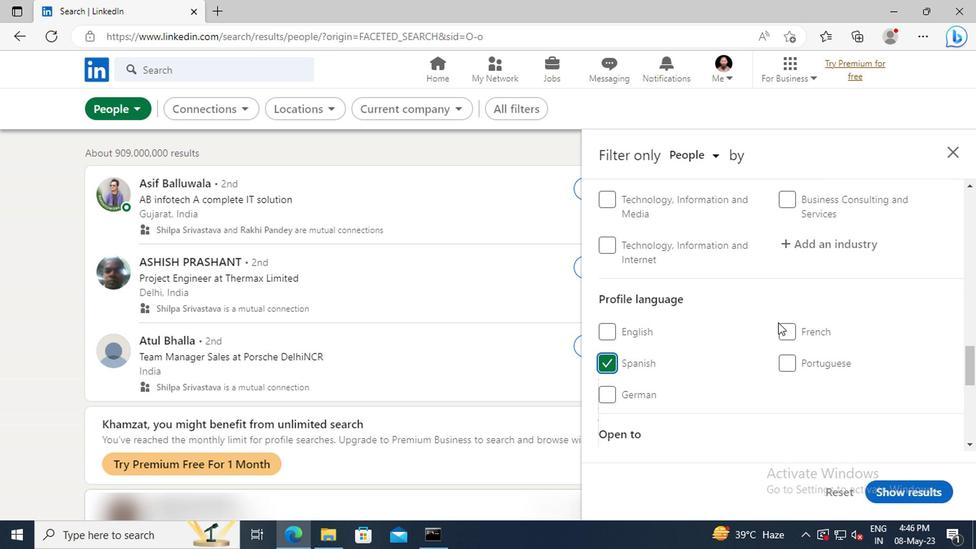 
Action: Mouse scrolled (647, 323) with delta (0, 0)
Screenshot: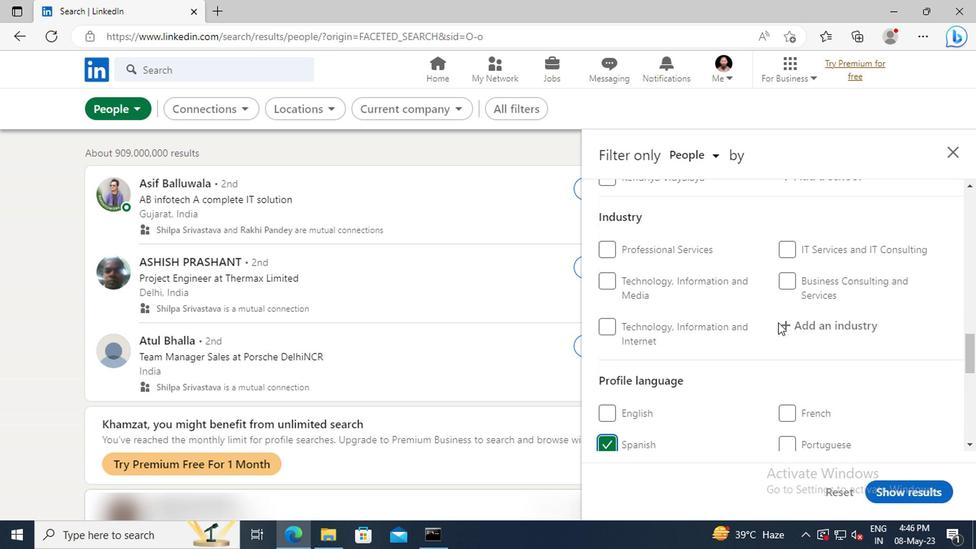 
Action: Mouse scrolled (647, 323) with delta (0, 0)
Screenshot: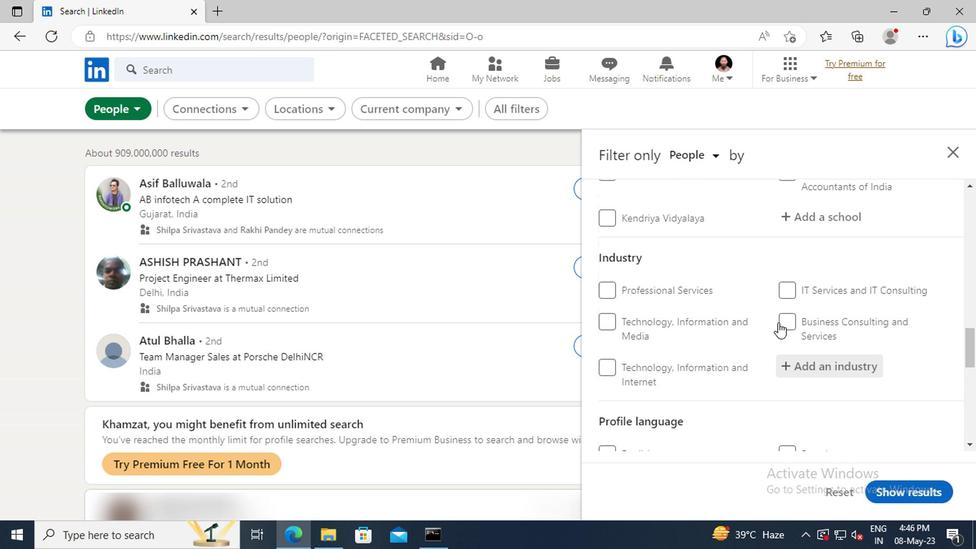 
Action: Mouse scrolled (647, 323) with delta (0, 0)
Screenshot: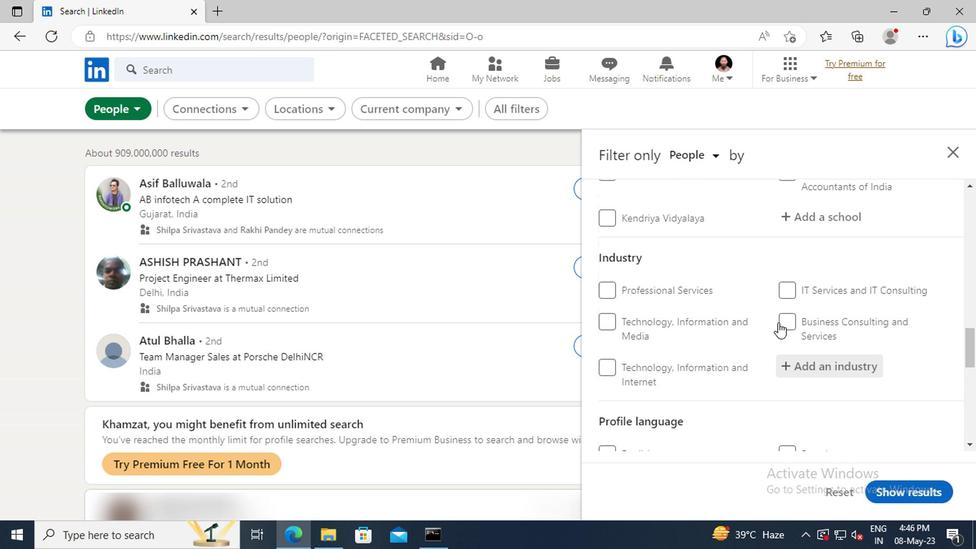
Action: Mouse scrolled (647, 323) with delta (0, 0)
Screenshot: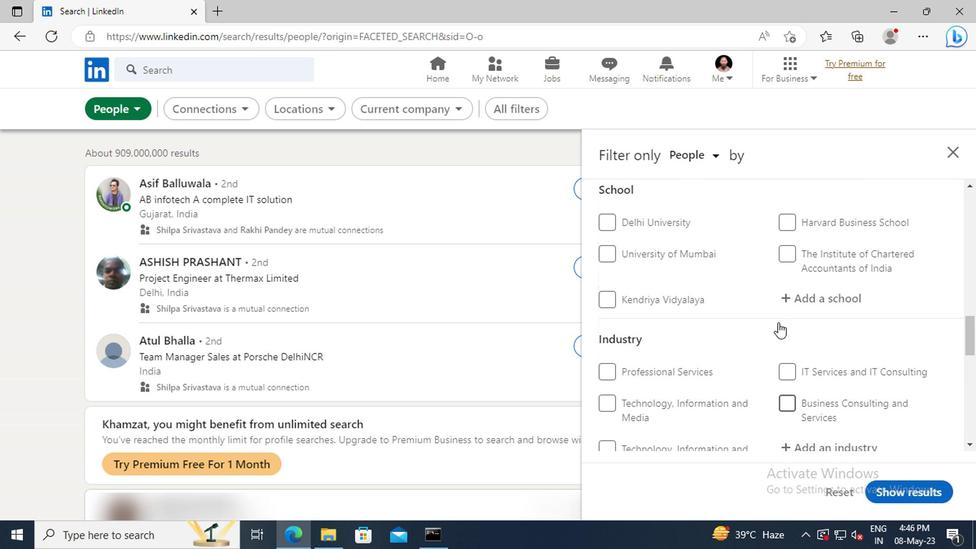 
Action: Mouse scrolled (647, 323) with delta (0, 0)
Screenshot: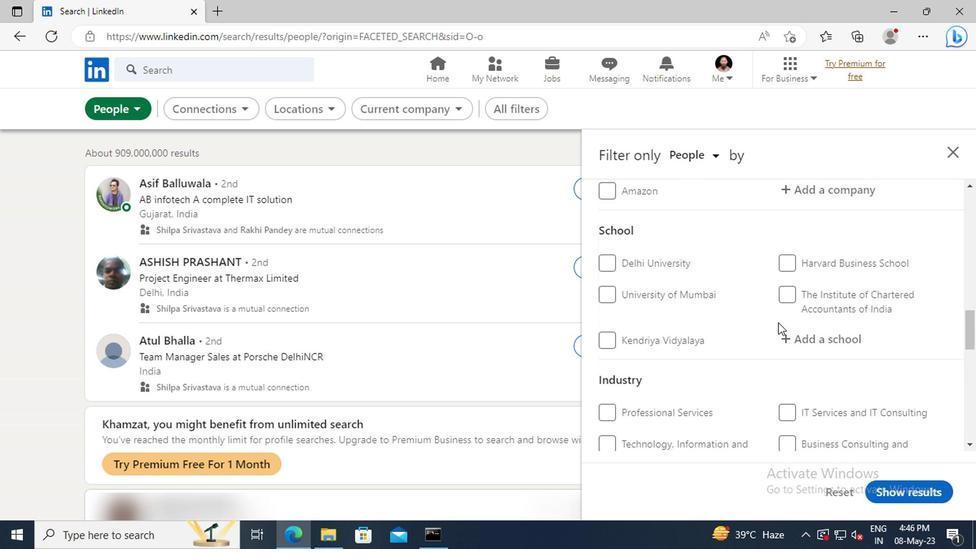 
Action: Mouse scrolled (647, 323) with delta (0, 0)
Screenshot: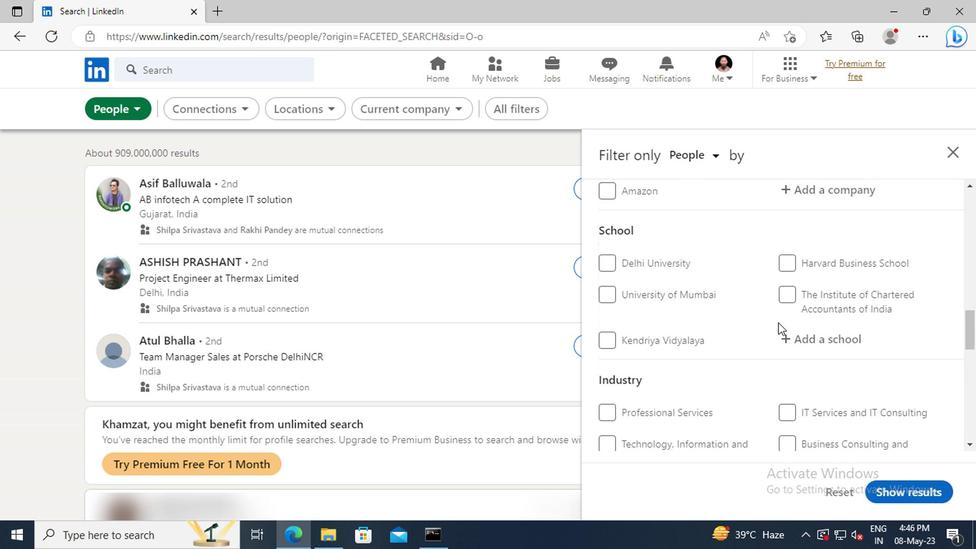 
Action: Mouse scrolled (647, 323) with delta (0, 0)
Screenshot: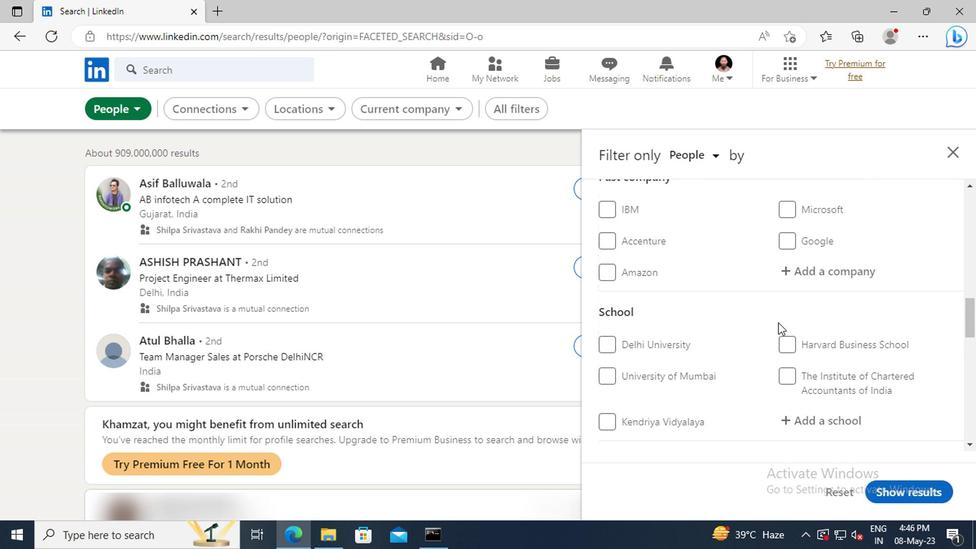 
Action: Mouse scrolled (647, 323) with delta (0, 0)
Screenshot: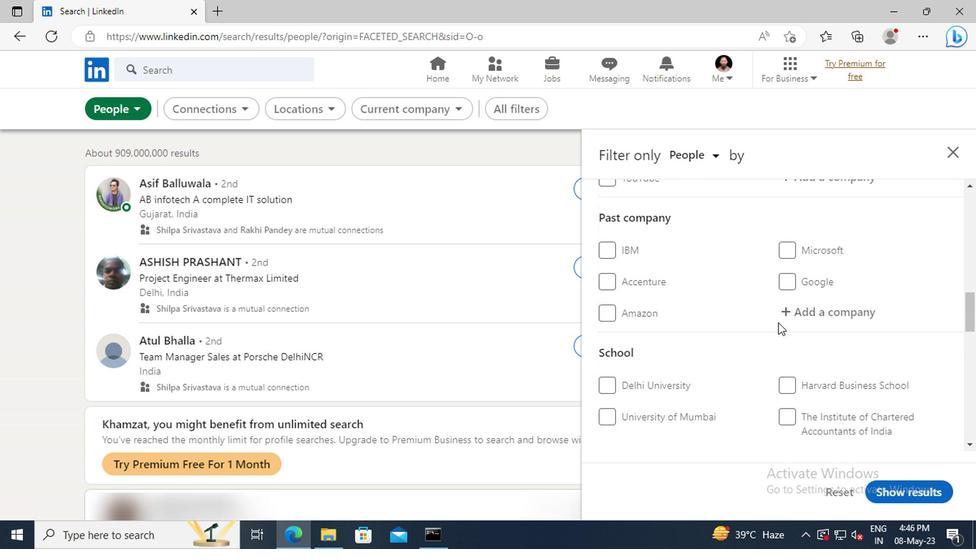 
Action: Mouse scrolled (647, 323) with delta (0, 0)
Screenshot: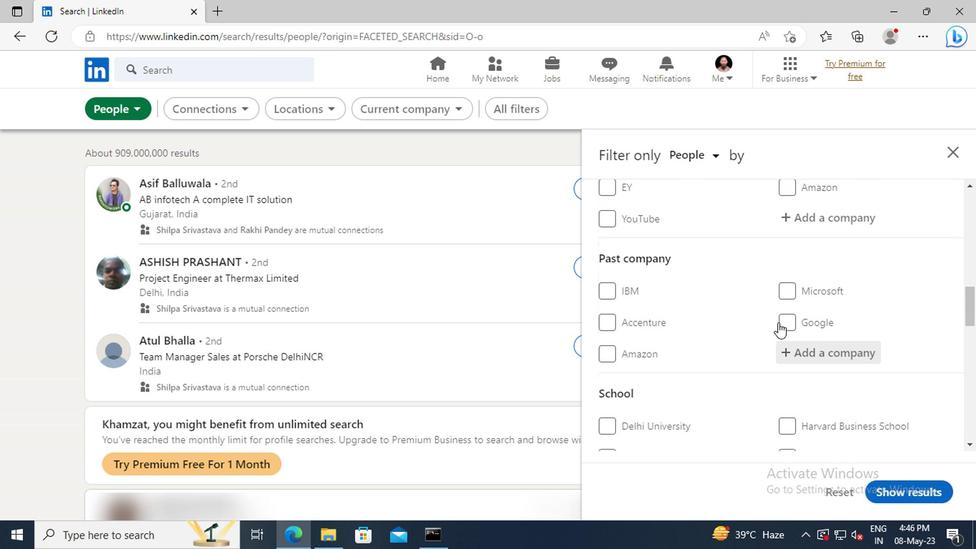 
Action: Mouse scrolled (647, 323) with delta (0, 0)
Screenshot: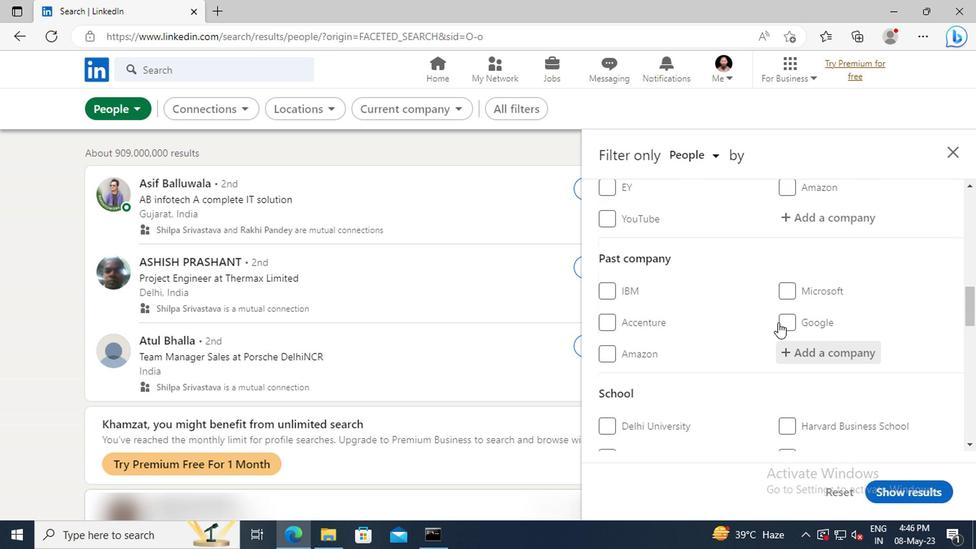 
Action: Mouse moved to (660, 312)
Screenshot: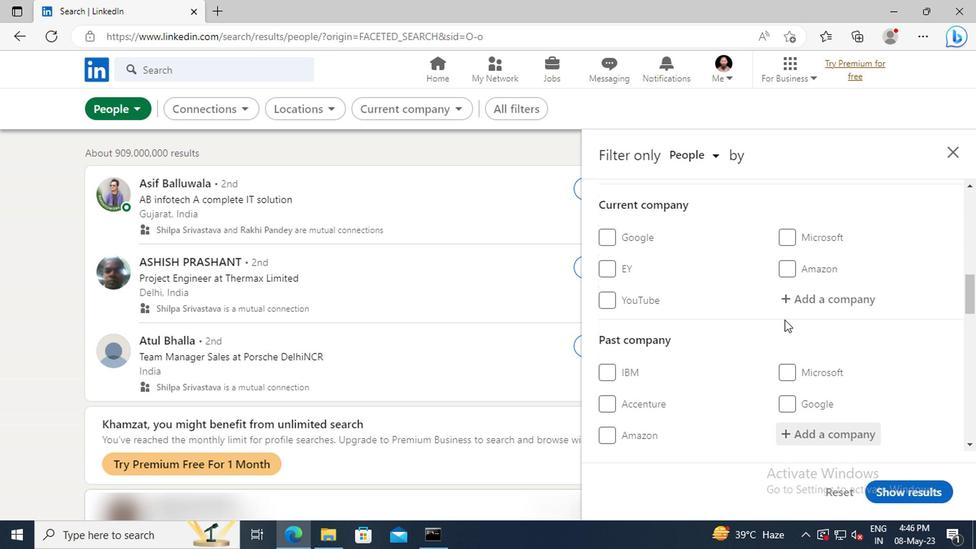 
Action: Mouse pressed left at (660, 312)
Screenshot: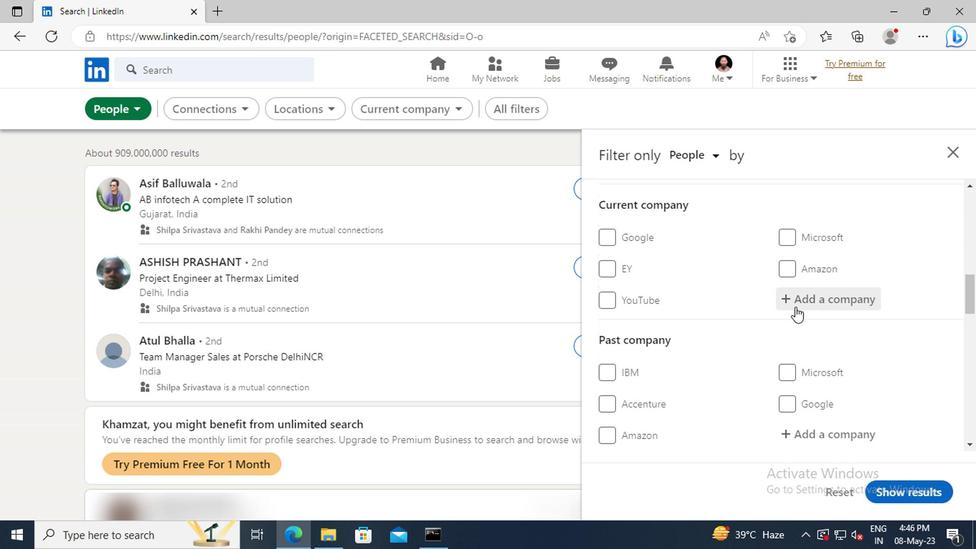 
Action: Key pressed <Key.shift>GLOBANT
Screenshot: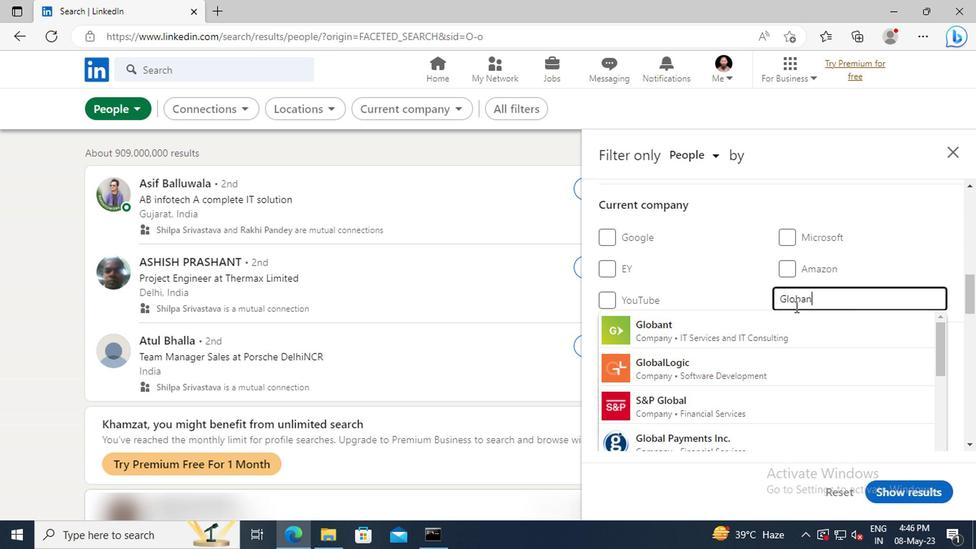 
Action: Mouse moved to (662, 323)
Screenshot: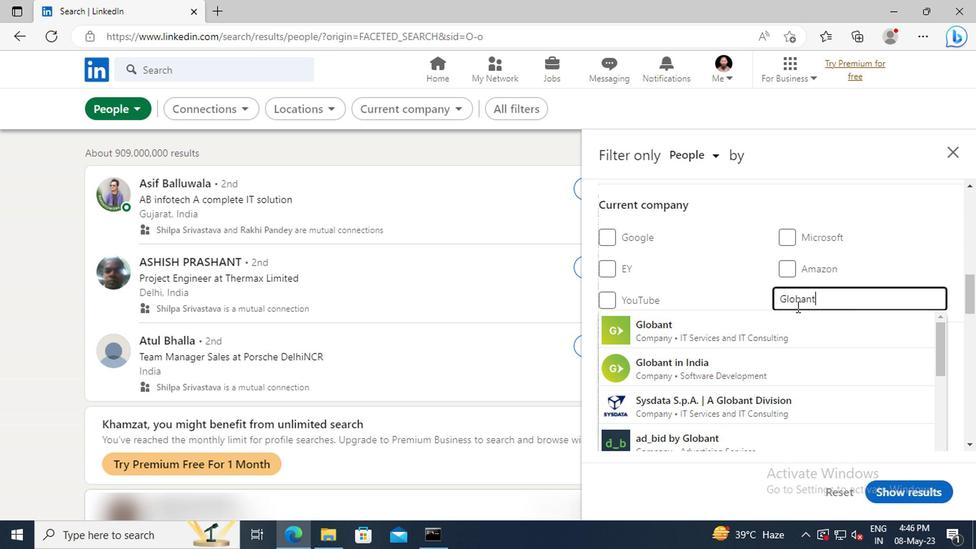 
Action: Mouse pressed left at (662, 323)
Screenshot: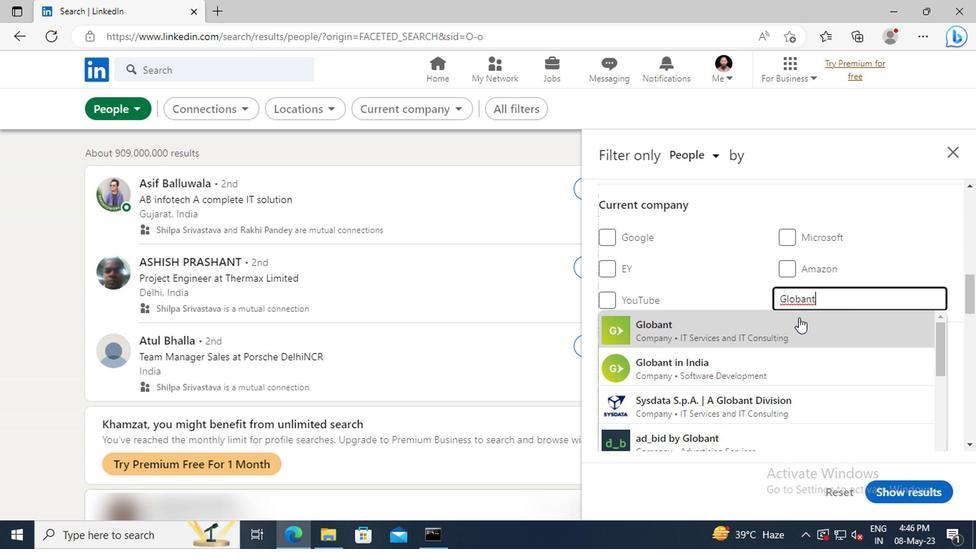 
Action: Mouse scrolled (662, 323) with delta (0, 0)
Screenshot: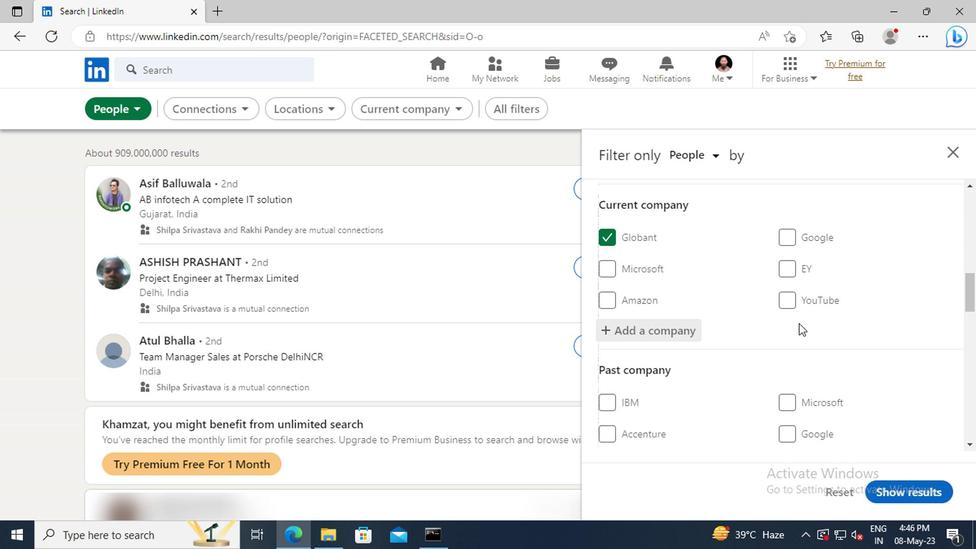 
Action: Mouse moved to (662, 323)
Screenshot: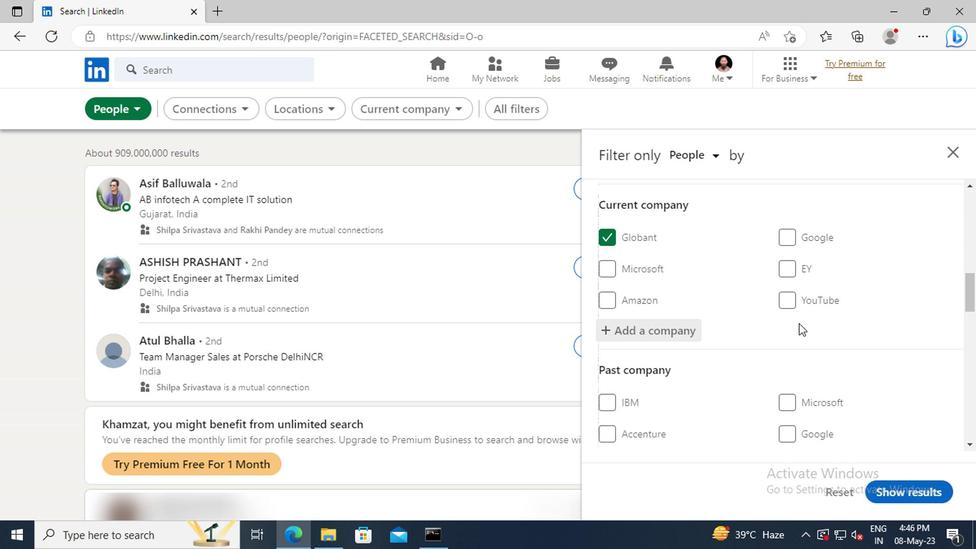 
Action: Mouse scrolled (662, 322) with delta (0, 0)
Screenshot: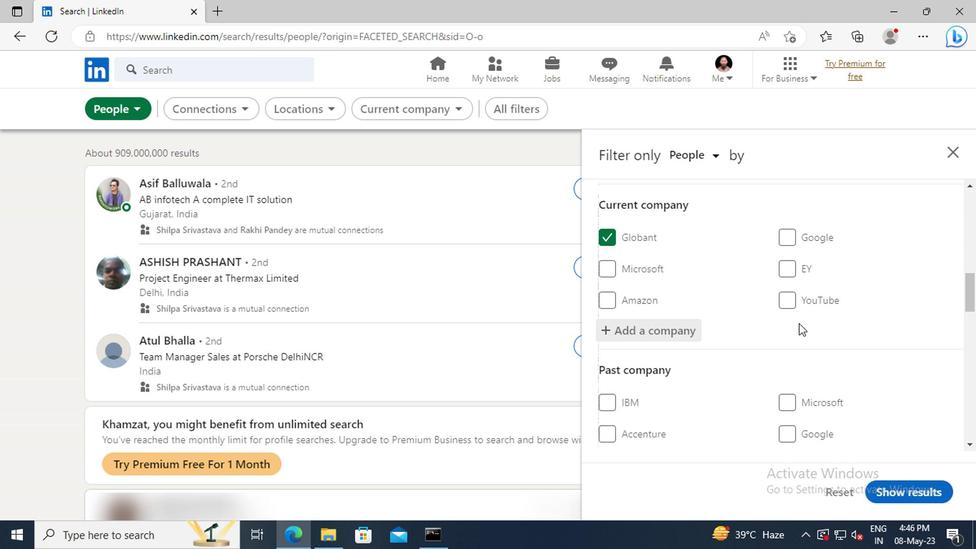 
Action: Mouse moved to (658, 302)
Screenshot: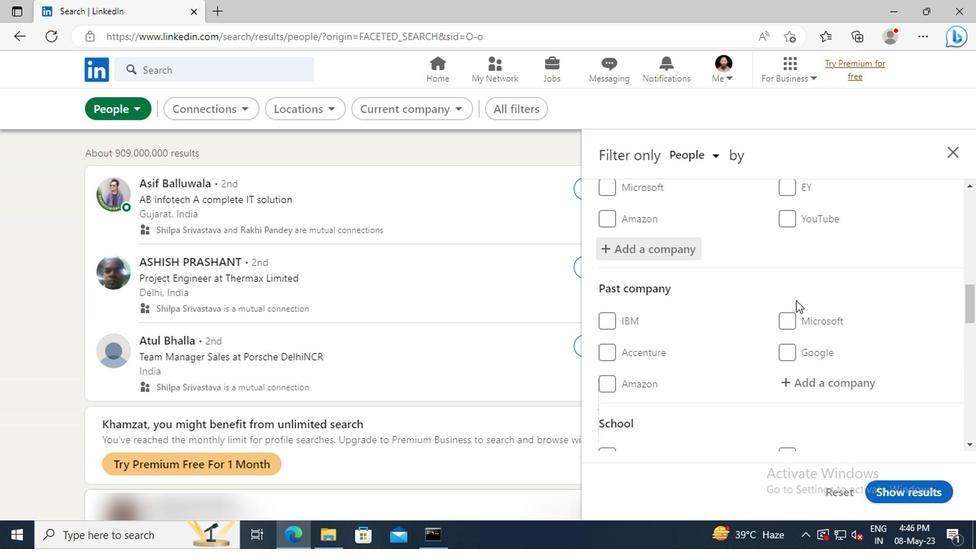 
Action: Mouse scrolled (658, 301) with delta (0, 0)
Screenshot: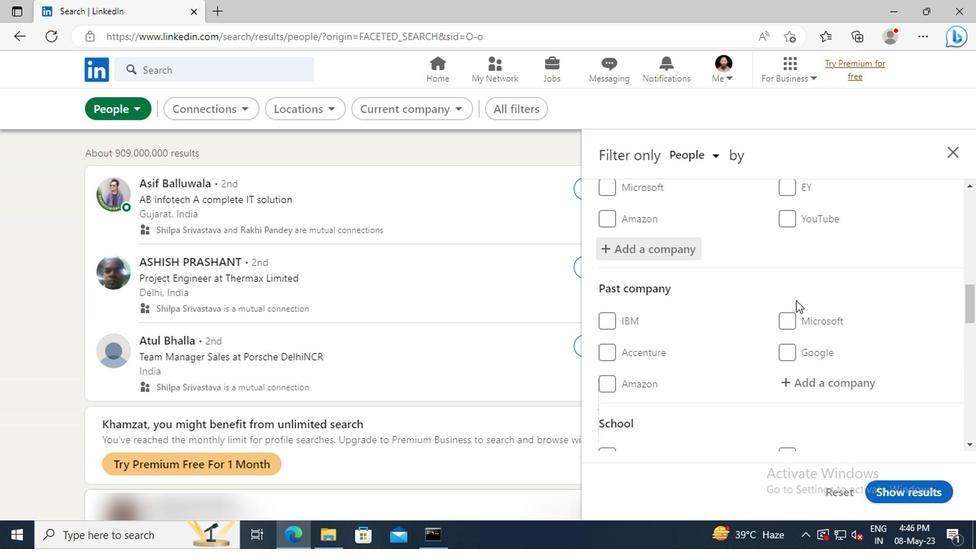 
Action: Mouse moved to (657, 299)
Screenshot: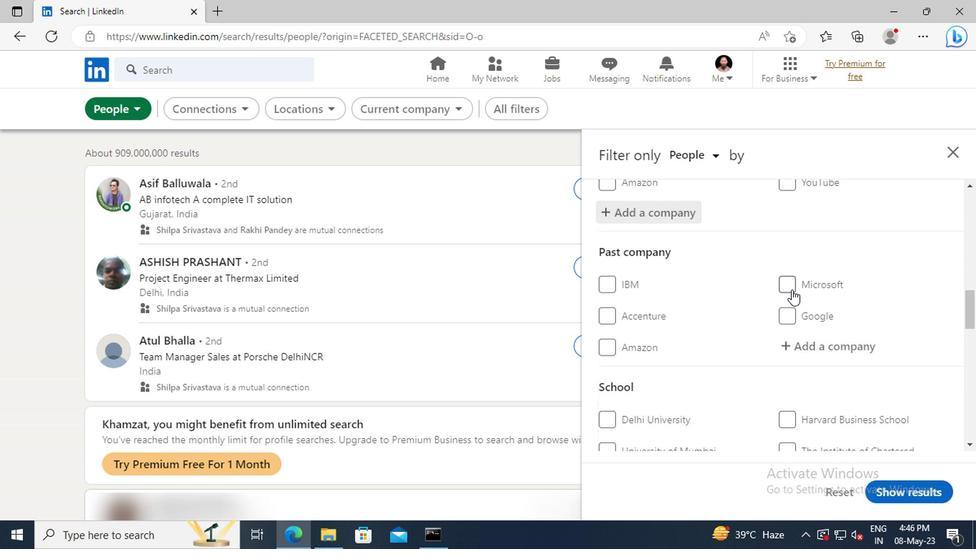 
Action: Mouse scrolled (657, 299) with delta (0, 0)
Screenshot: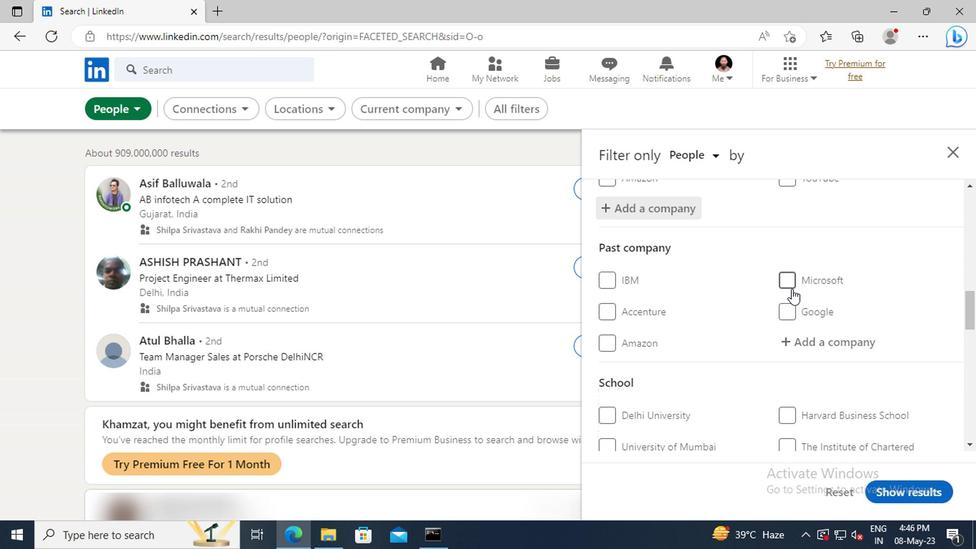 
Action: Mouse scrolled (657, 299) with delta (0, 0)
Screenshot: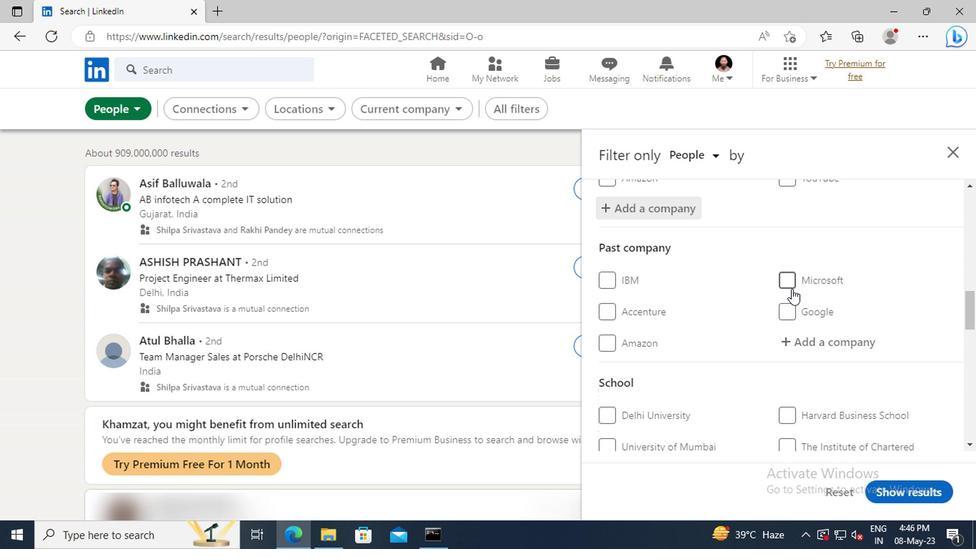 
Action: Mouse scrolled (657, 299) with delta (0, 0)
Screenshot: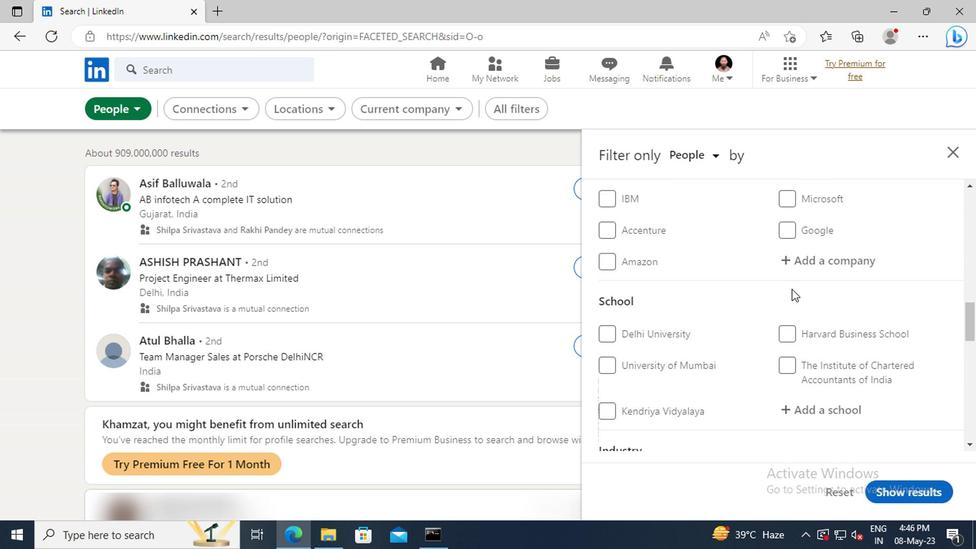
Action: Mouse scrolled (657, 299) with delta (0, 0)
Screenshot: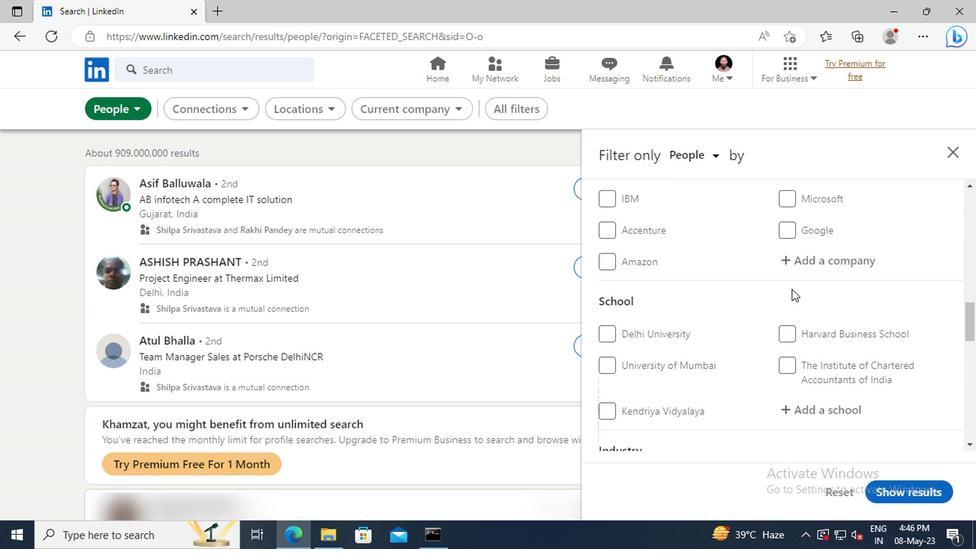 
Action: Mouse moved to (657, 325)
Screenshot: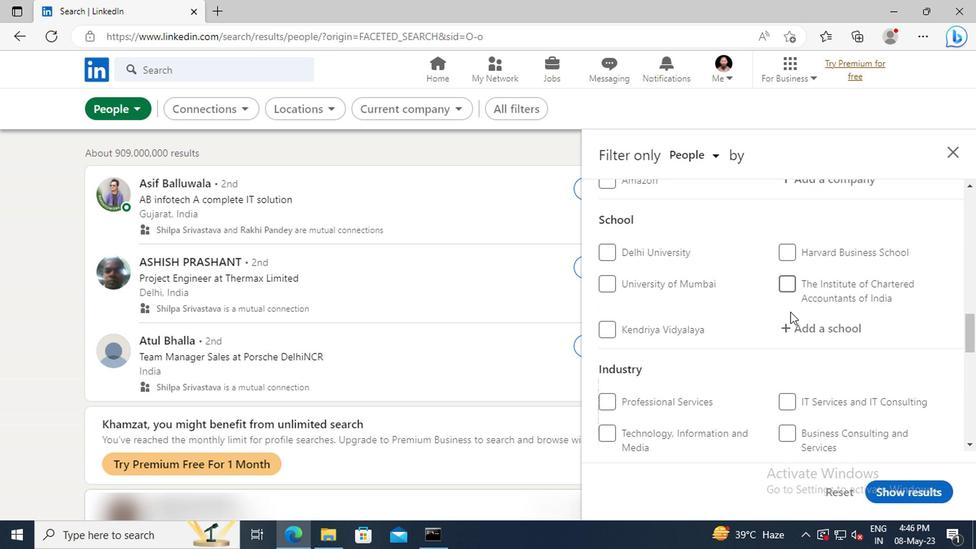 
Action: Mouse pressed left at (657, 325)
Screenshot: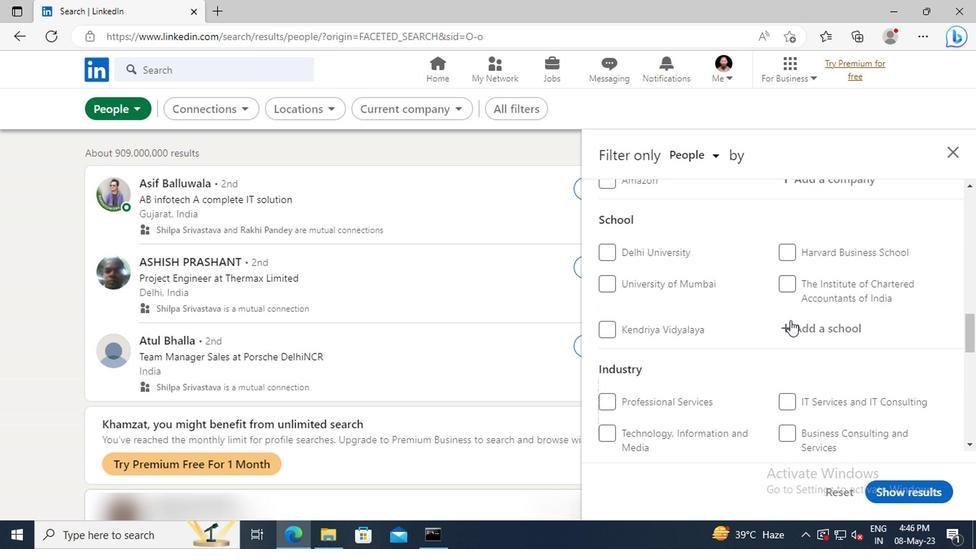 
Action: Key pressed <Key.shift><Key.shift><Key.shift><Key.shift><Key.shift><Key.shift><Key.shift><Key.shift><Key.shift><Key.shift>SRI<Key.space><Key.shift>JAYACHAM
Screenshot: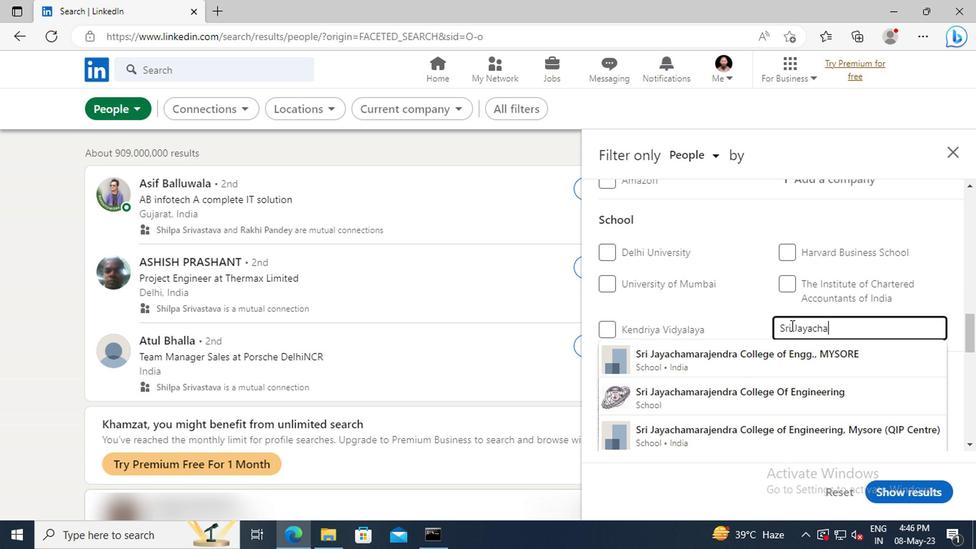
Action: Mouse moved to (659, 341)
Screenshot: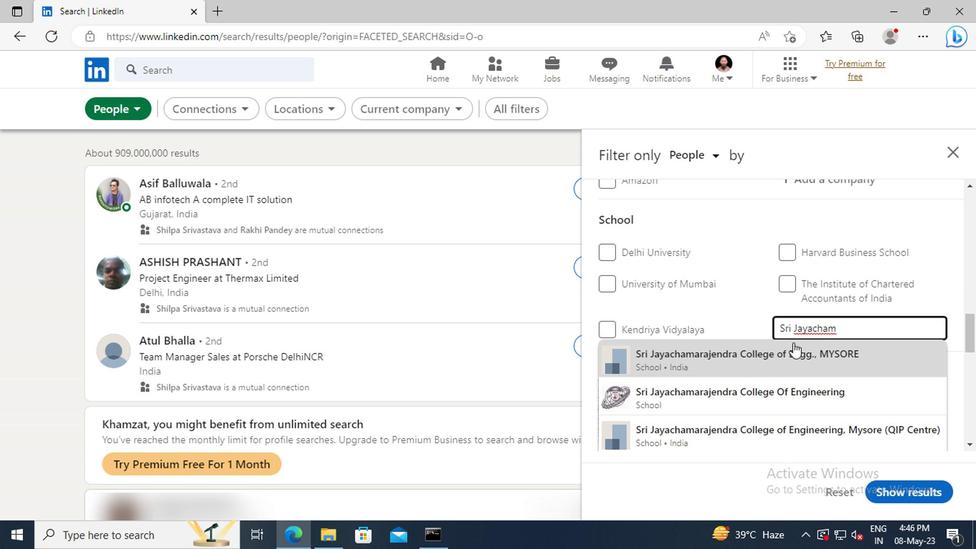 
Action: Mouse pressed left at (659, 341)
Screenshot: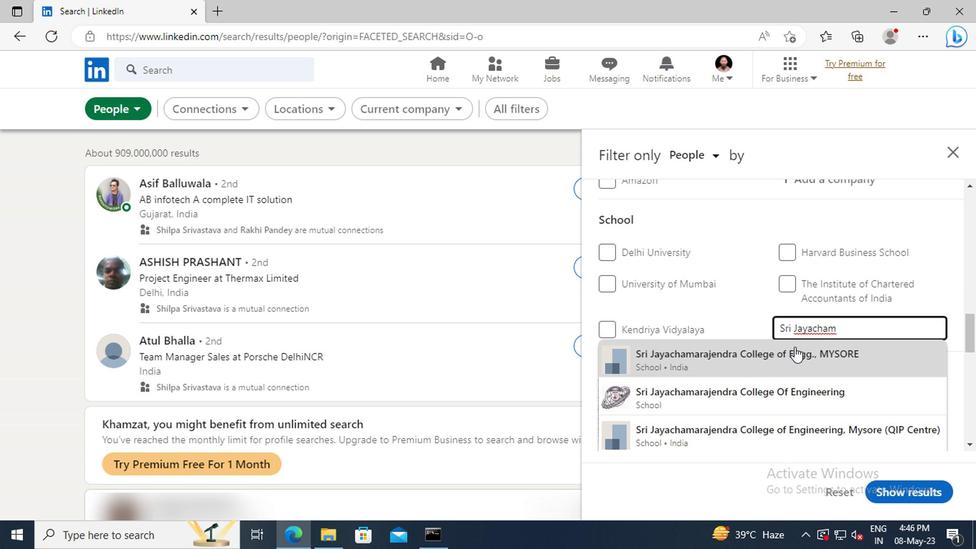 
Action: Mouse scrolled (659, 340) with delta (0, 0)
Screenshot: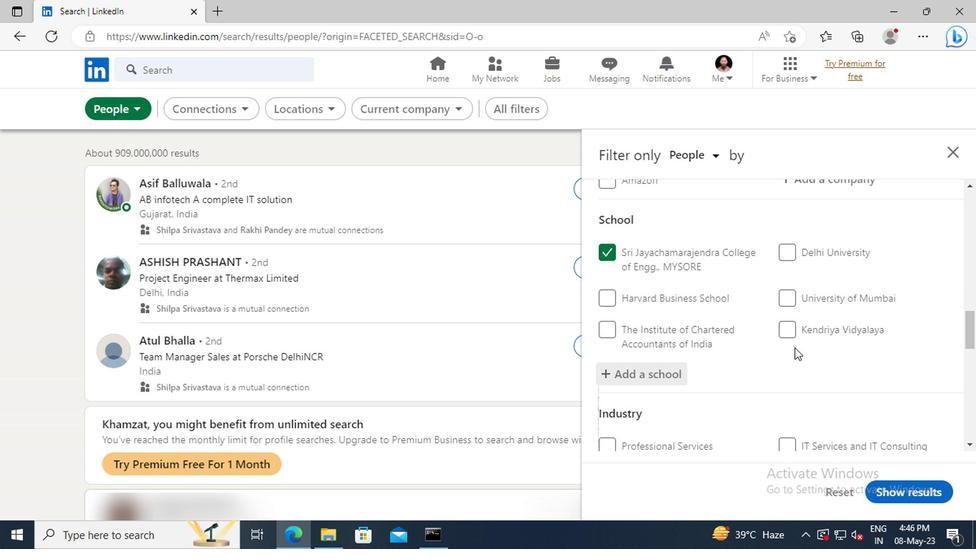 
Action: Mouse moved to (660, 336)
Screenshot: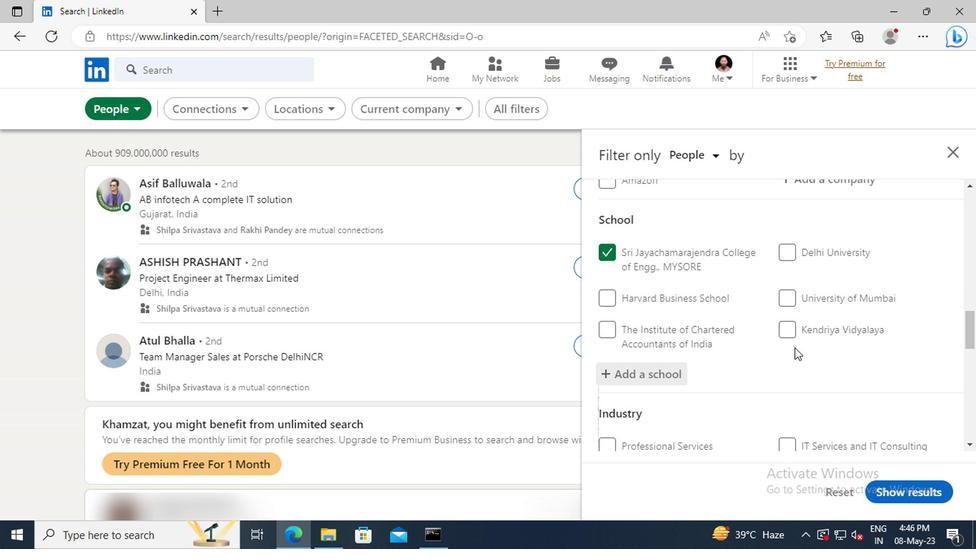 
Action: Mouse scrolled (660, 335) with delta (0, 0)
Screenshot: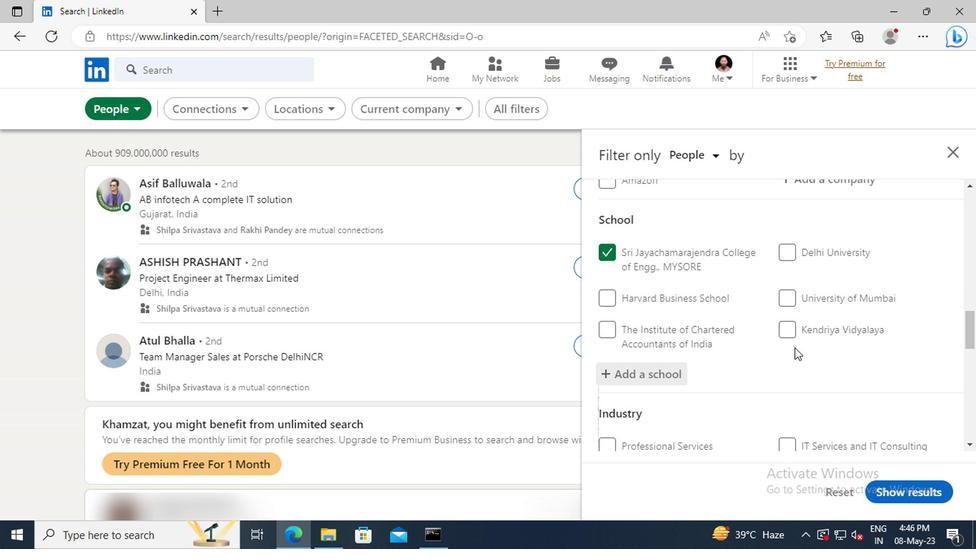 
Action: Mouse moved to (662, 321)
Screenshot: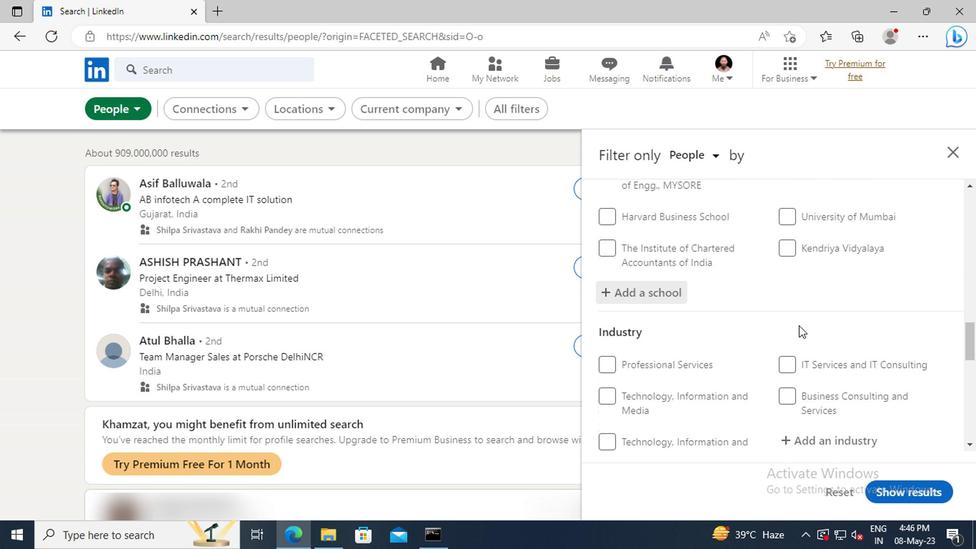 
Action: Mouse scrolled (662, 321) with delta (0, 0)
Screenshot: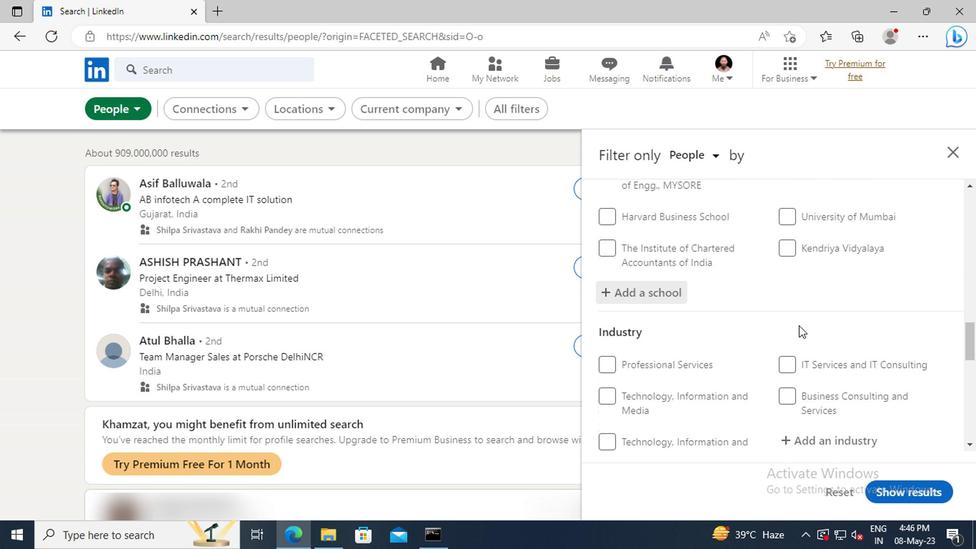 
Action: Mouse moved to (662, 319)
Screenshot: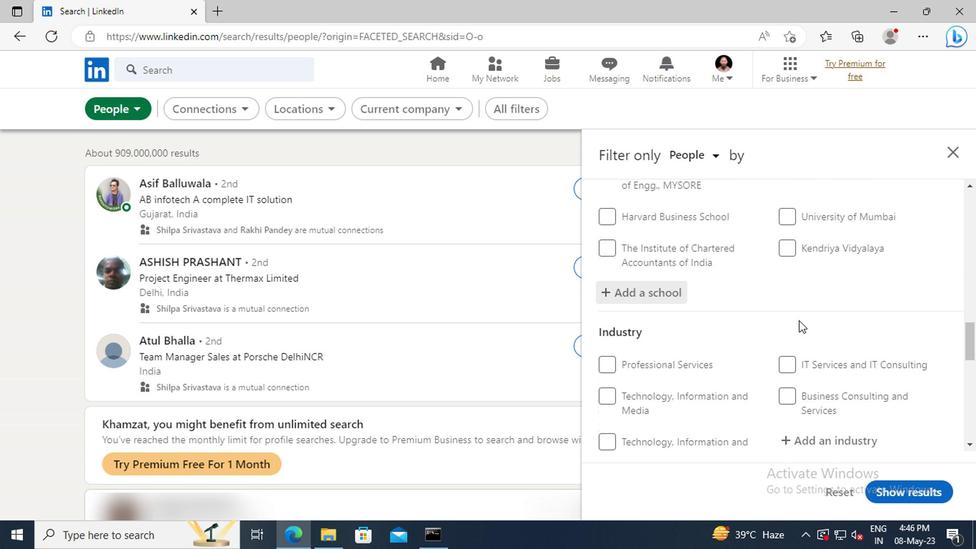 
Action: Mouse scrolled (662, 319) with delta (0, 0)
Screenshot: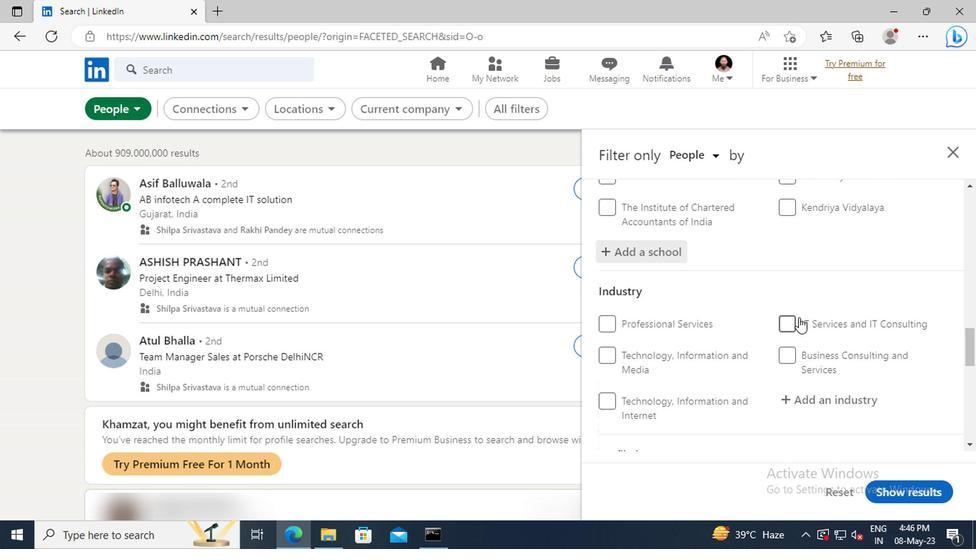 
Action: Mouse scrolled (662, 319) with delta (0, 0)
Screenshot: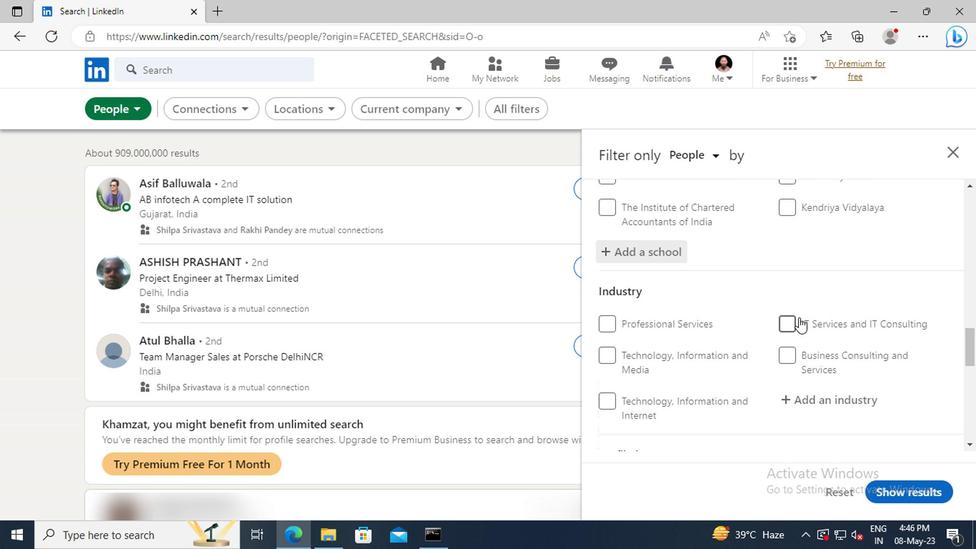 
Action: Mouse moved to (668, 321)
Screenshot: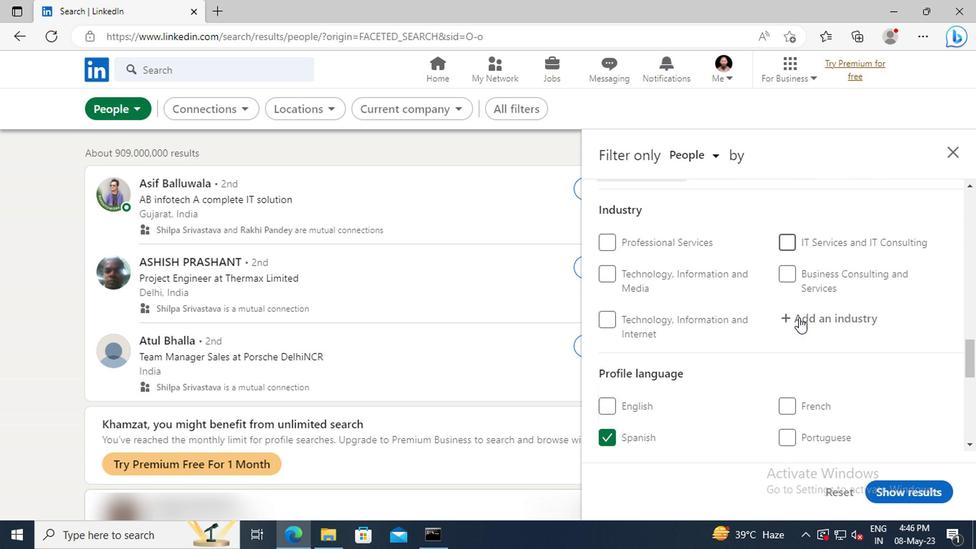 
Action: Mouse pressed left at (668, 321)
Screenshot: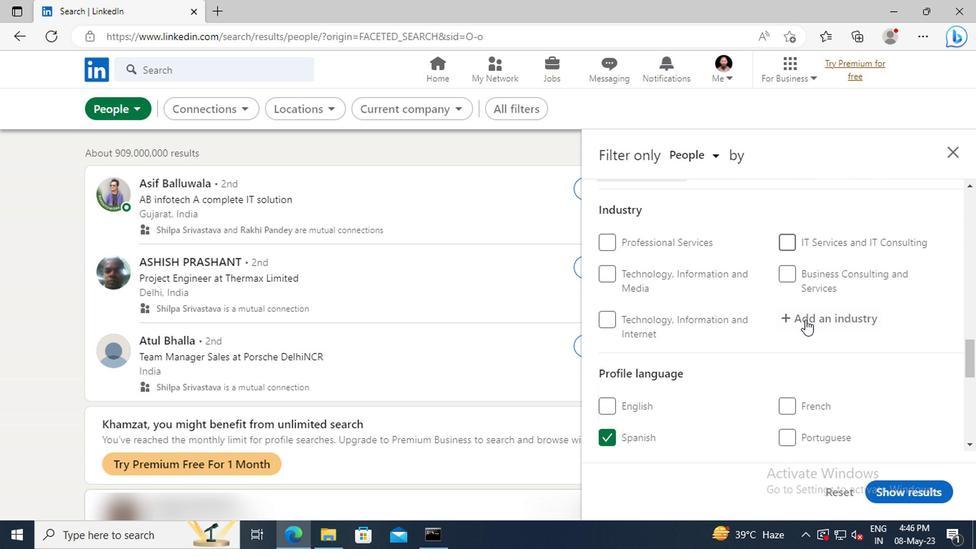 
Action: Key pressed <Key.shift>LAW<Key.space>
Screenshot: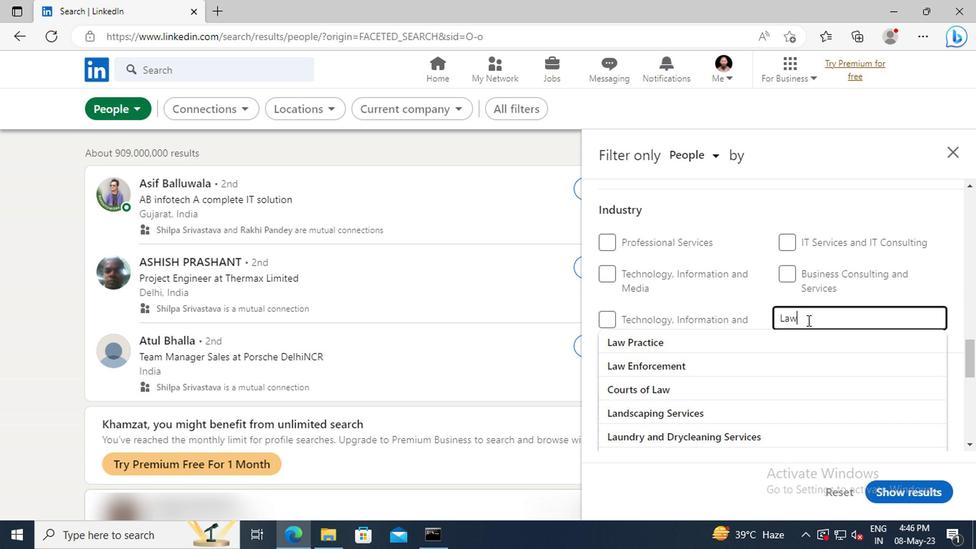 
Action: Mouse moved to (667, 333)
Screenshot: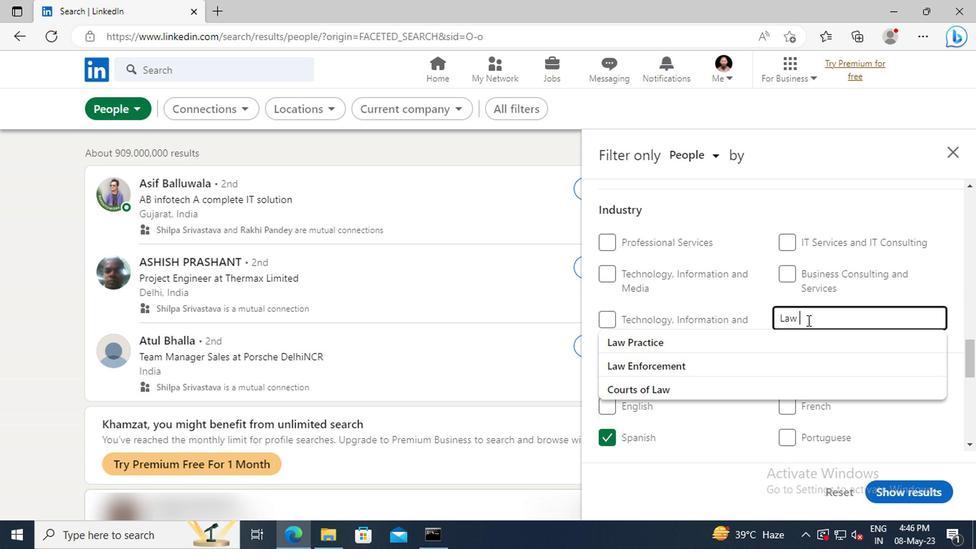 
Action: Mouse pressed left at (667, 333)
Screenshot: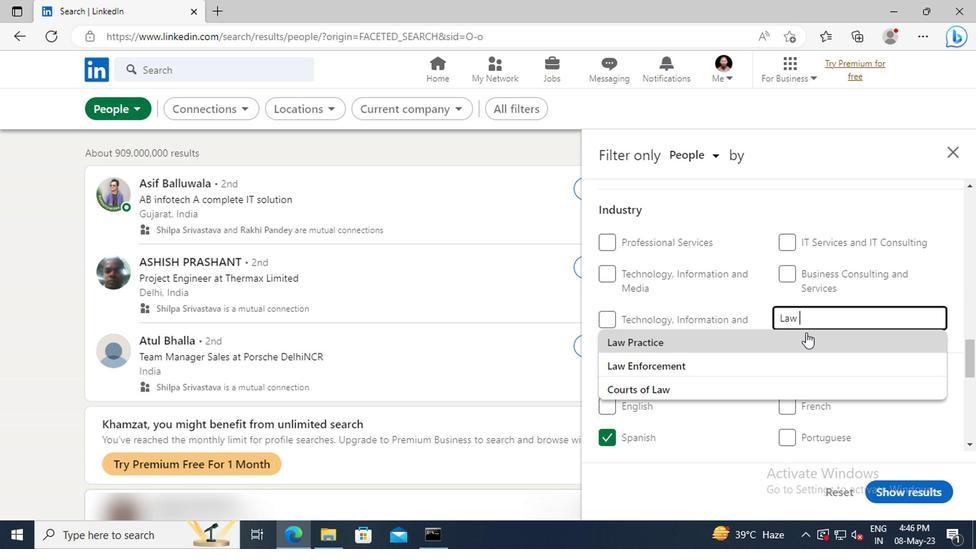 
Action: Mouse scrolled (667, 333) with delta (0, 0)
Screenshot: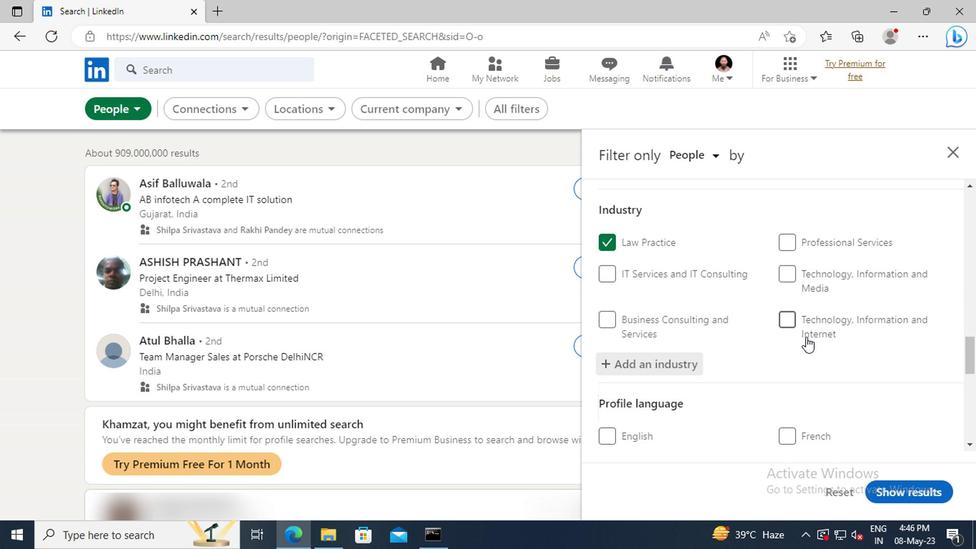 
Action: Mouse scrolled (667, 333) with delta (0, 0)
Screenshot: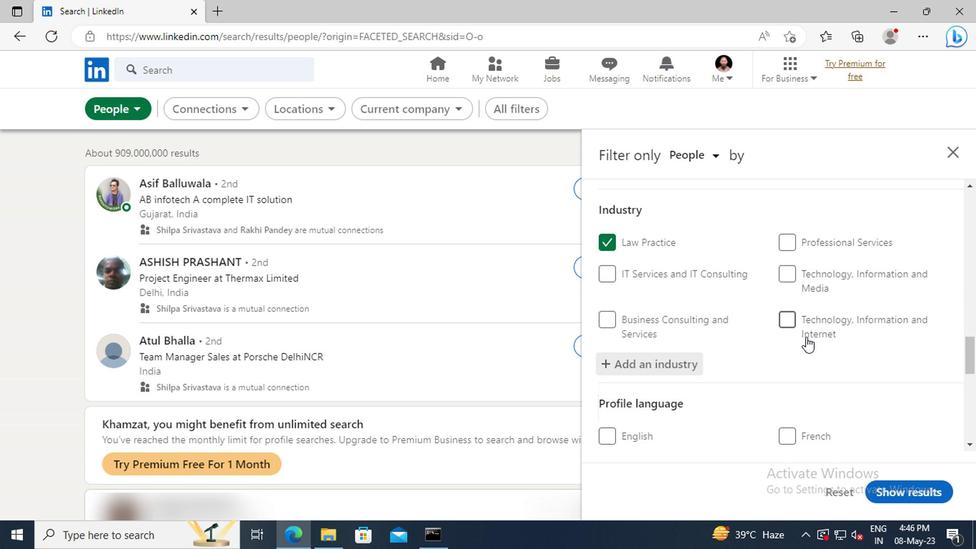 
Action: Mouse scrolled (667, 333) with delta (0, 0)
Screenshot: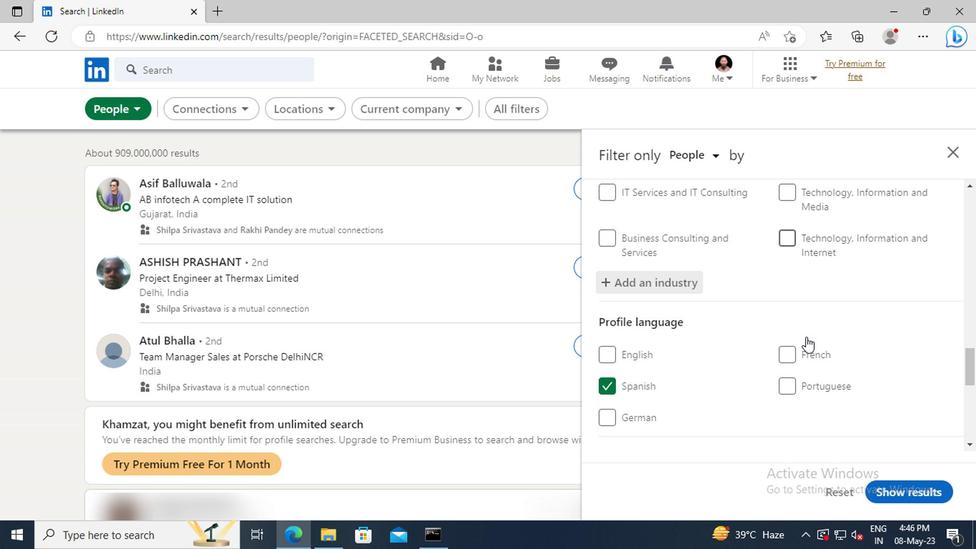 
Action: Mouse moved to (666, 328)
Screenshot: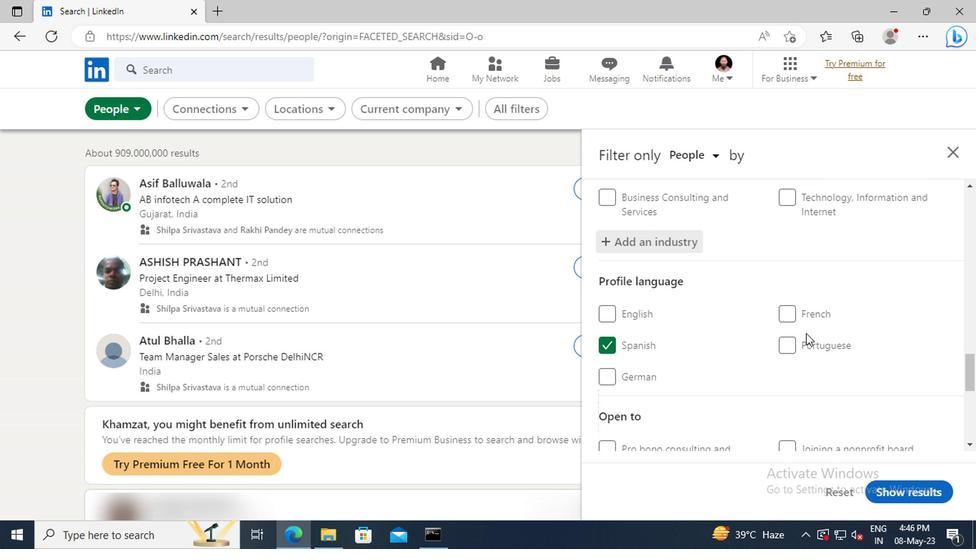
Action: Mouse scrolled (666, 328) with delta (0, 0)
Screenshot: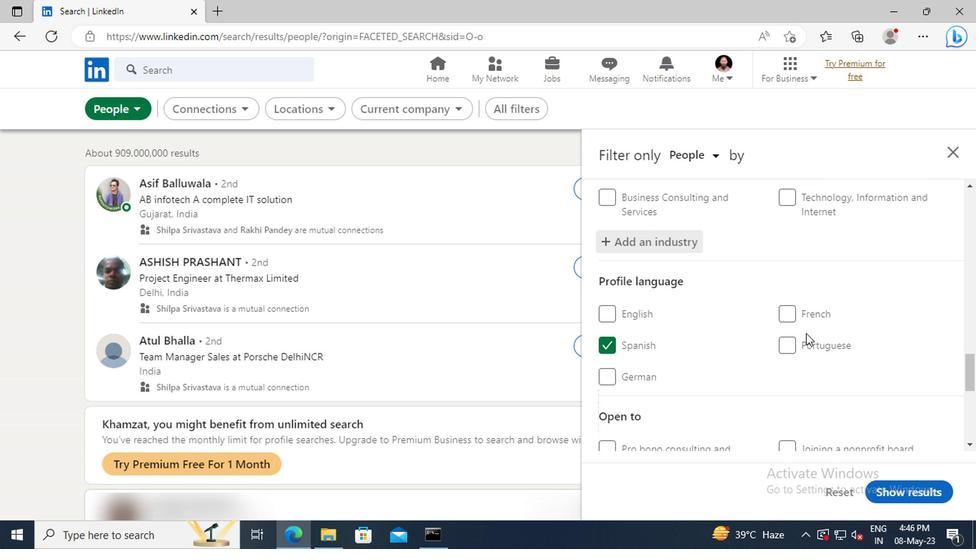 
Action: Mouse moved to (666, 328)
Screenshot: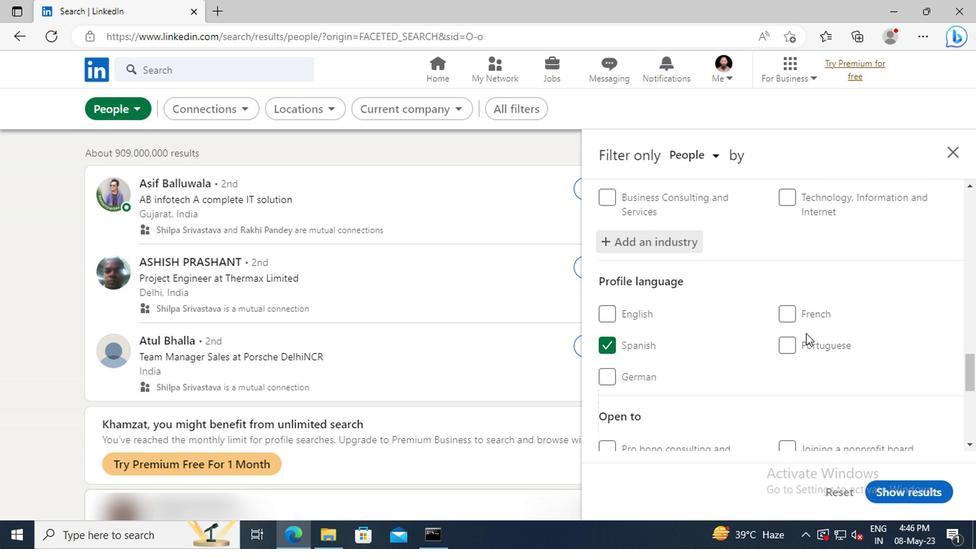 
Action: Mouse scrolled (666, 327) with delta (0, 0)
Screenshot: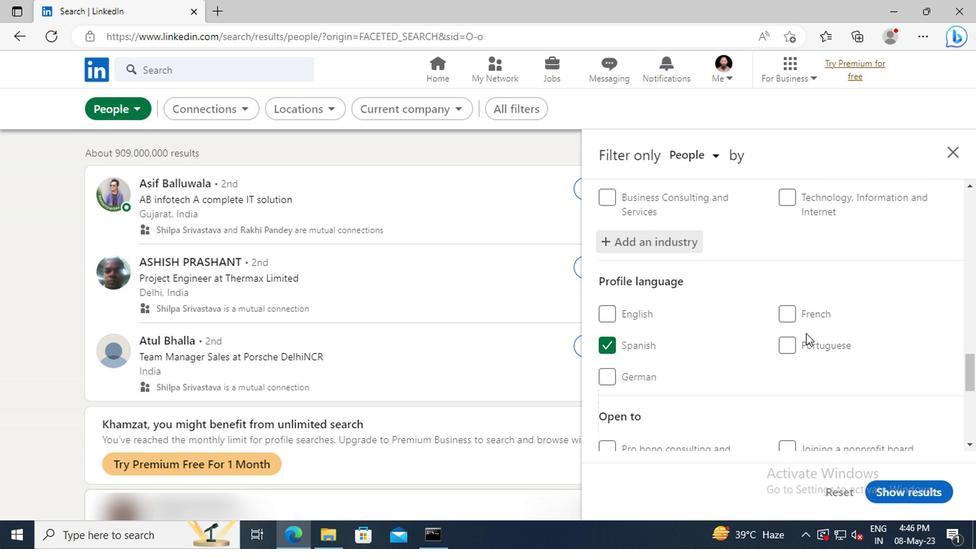 
Action: Mouse moved to (666, 326)
Screenshot: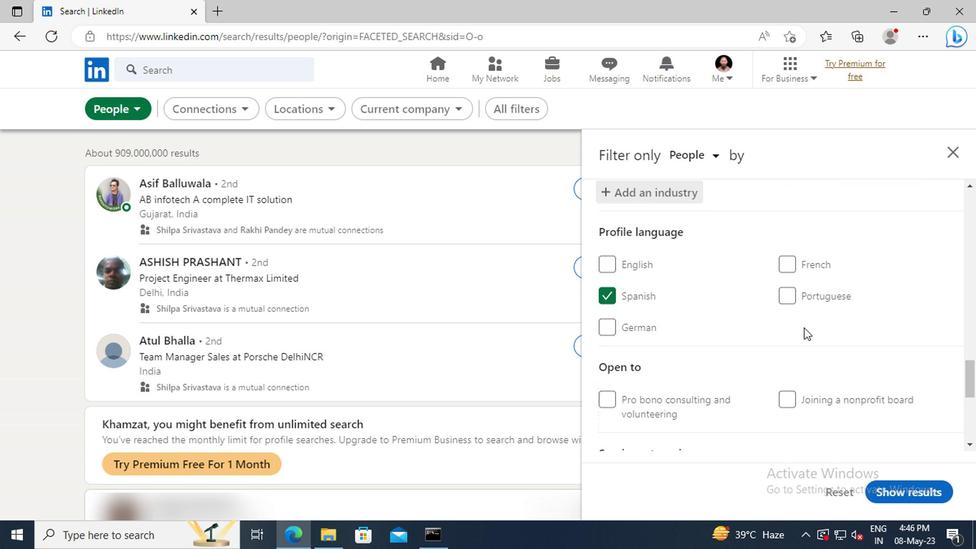 
Action: Mouse scrolled (666, 325) with delta (0, 0)
Screenshot: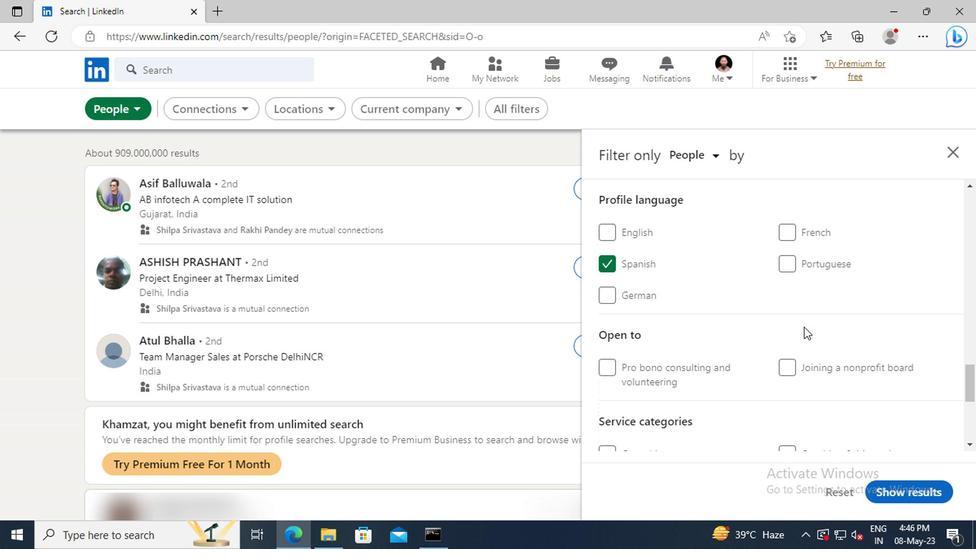 
Action: Mouse scrolled (666, 325) with delta (0, 0)
Screenshot: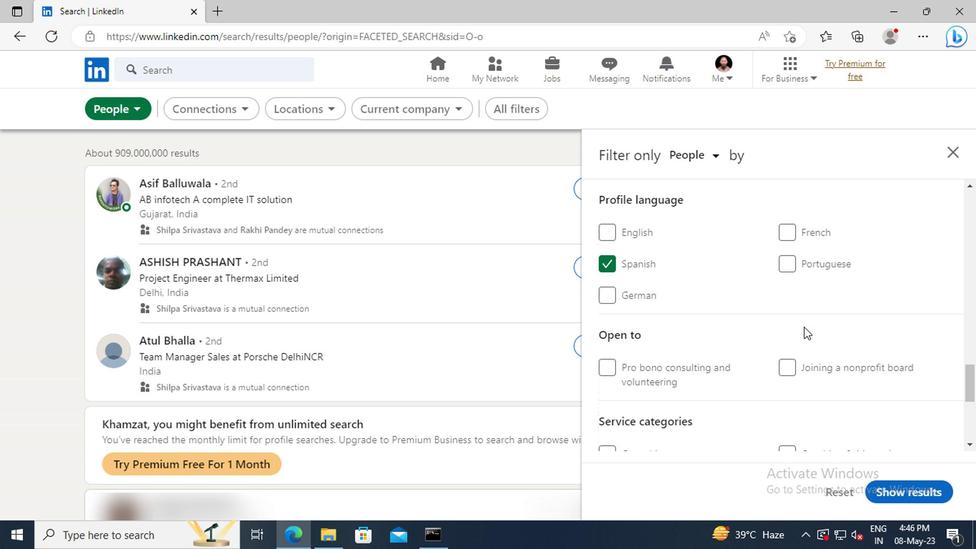 
Action: Mouse scrolled (666, 325) with delta (0, 0)
Screenshot: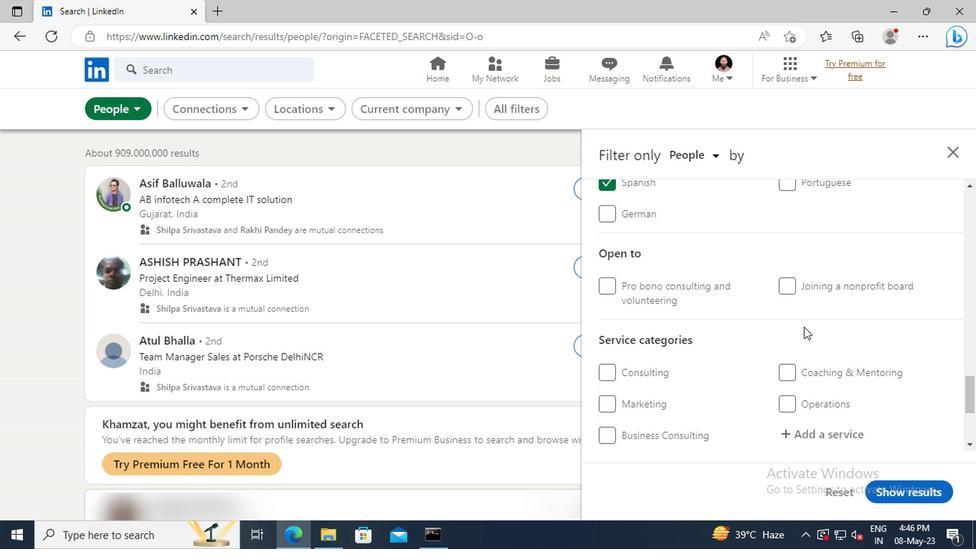 
Action: Mouse scrolled (666, 325) with delta (0, 0)
Screenshot: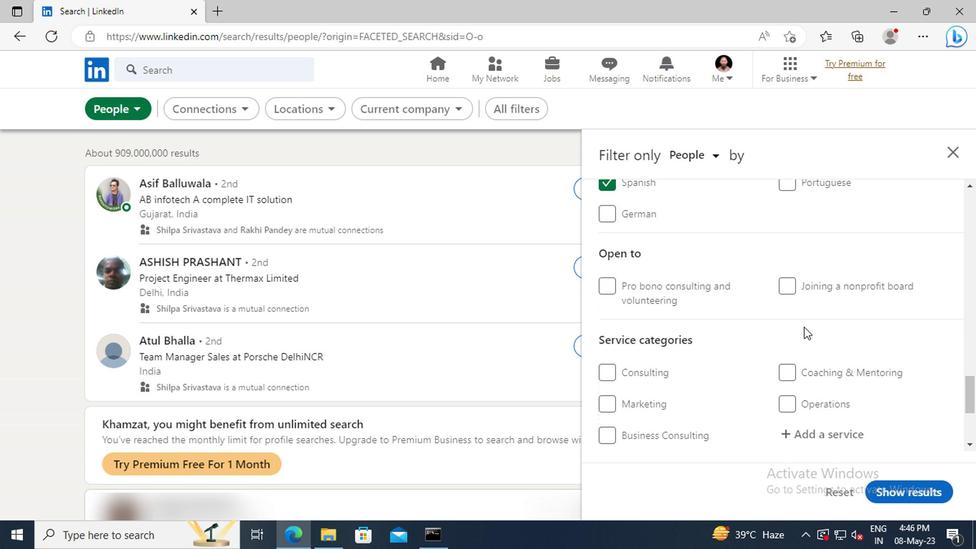 
Action: Mouse moved to (667, 342)
Screenshot: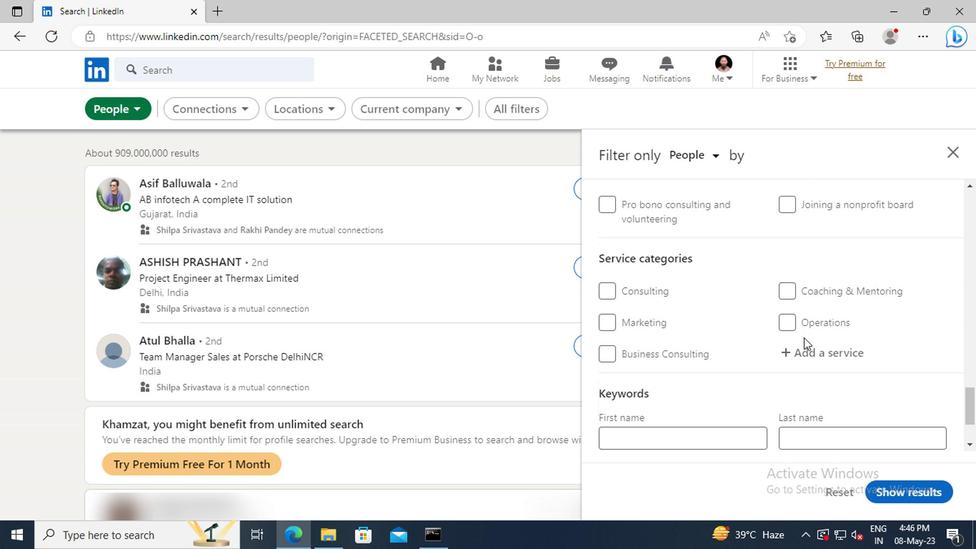 
Action: Mouse pressed left at (667, 342)
Screenshot: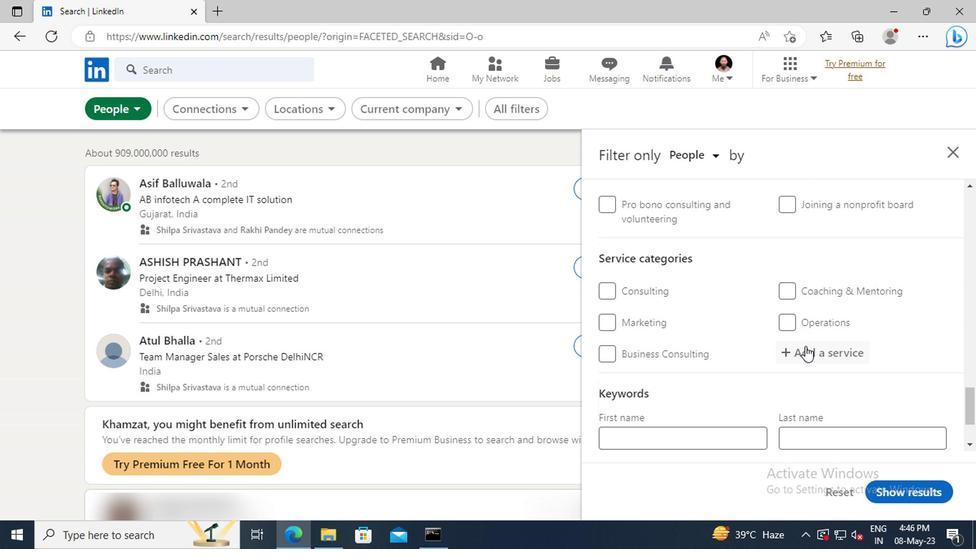 
Action: Mouse moved to (668, 342)
Screenshot: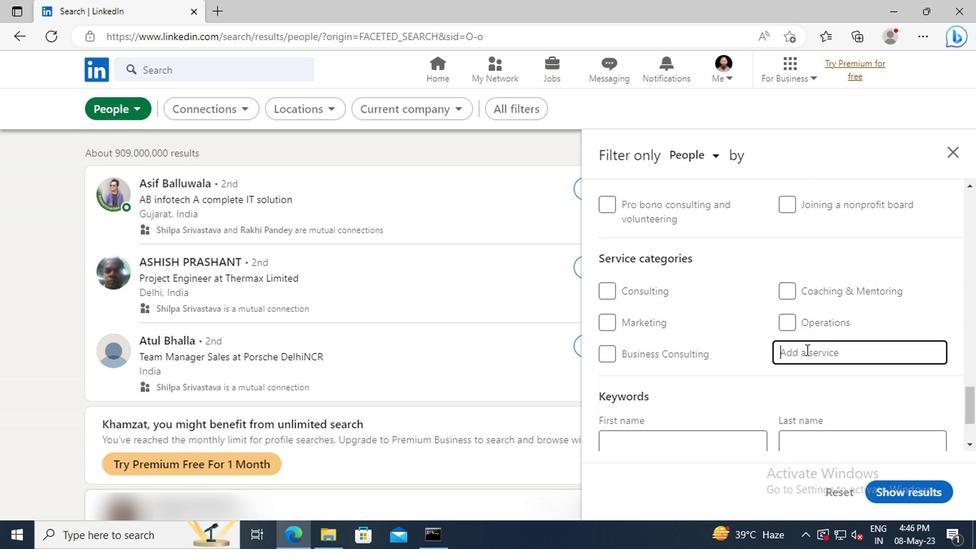 
Action: Key pressed <Key.shift>NATURE
Screenshot: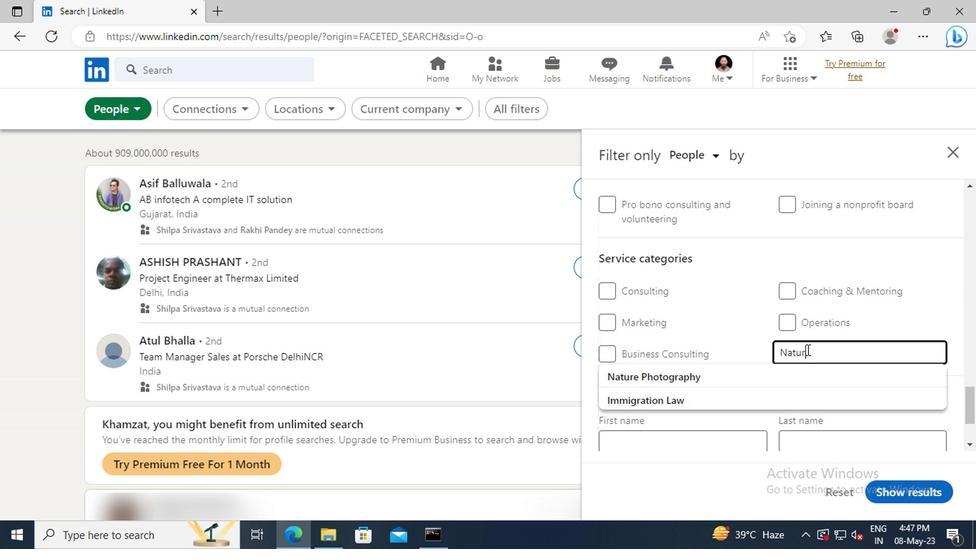 
Action: Mouse moved to (668, 359)
Screenshot: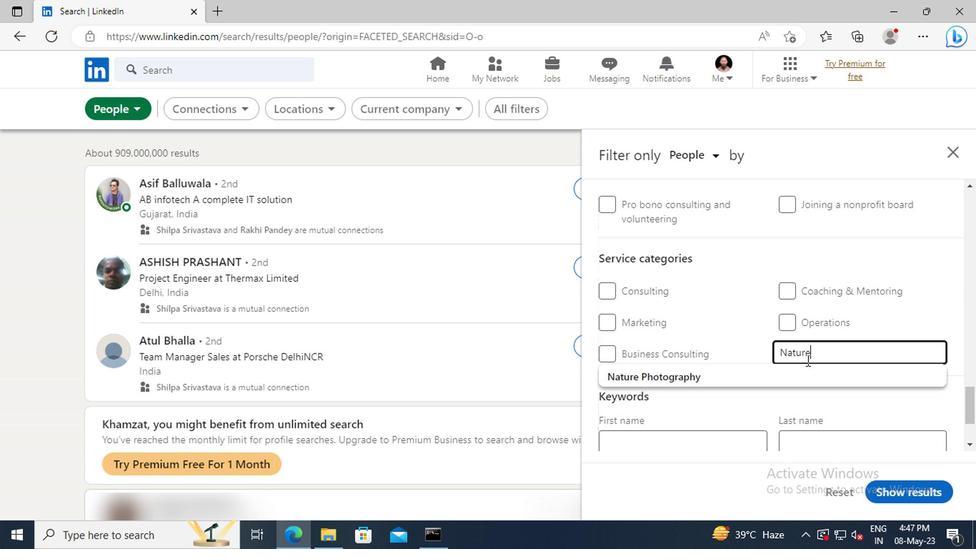 
Action: Mouse pressed left at (668, 359)
Screenshot: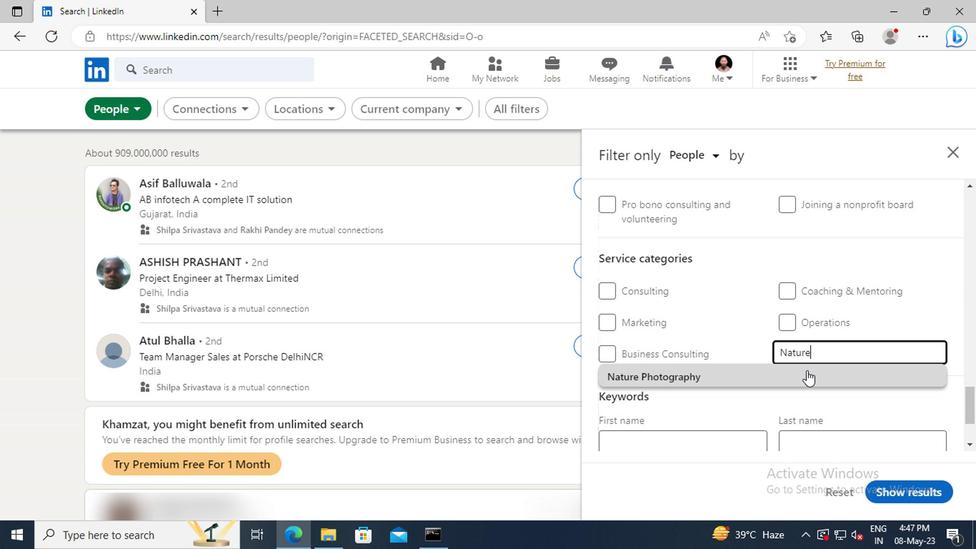 
Action: Mouse scrolled (668, 359) with delta (0, 0)
Screenshot: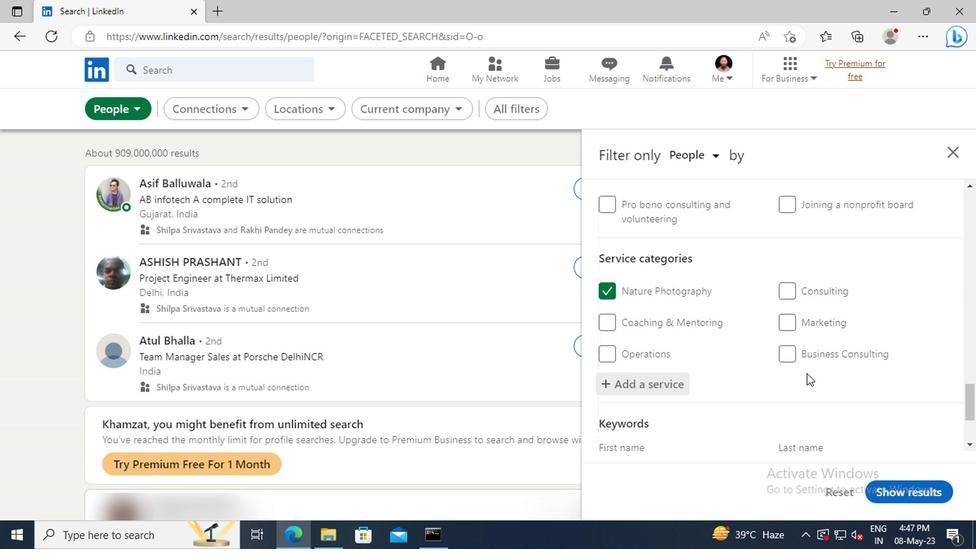 
Action: Mouse scrolled (668, 359) with delta (0, 0)
Screenshot: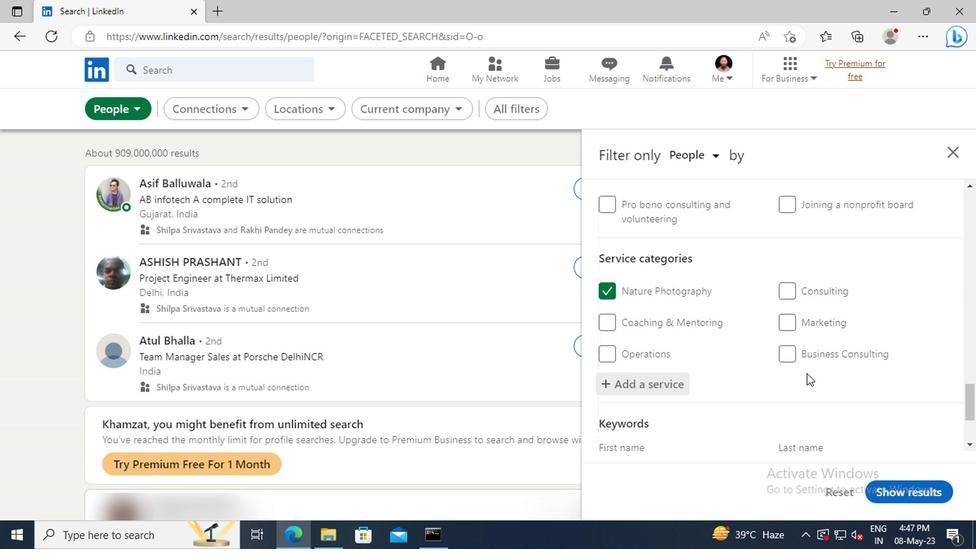 
Action: Mouse scrolled (668, 359) with delta (0, 0)
Screenshot: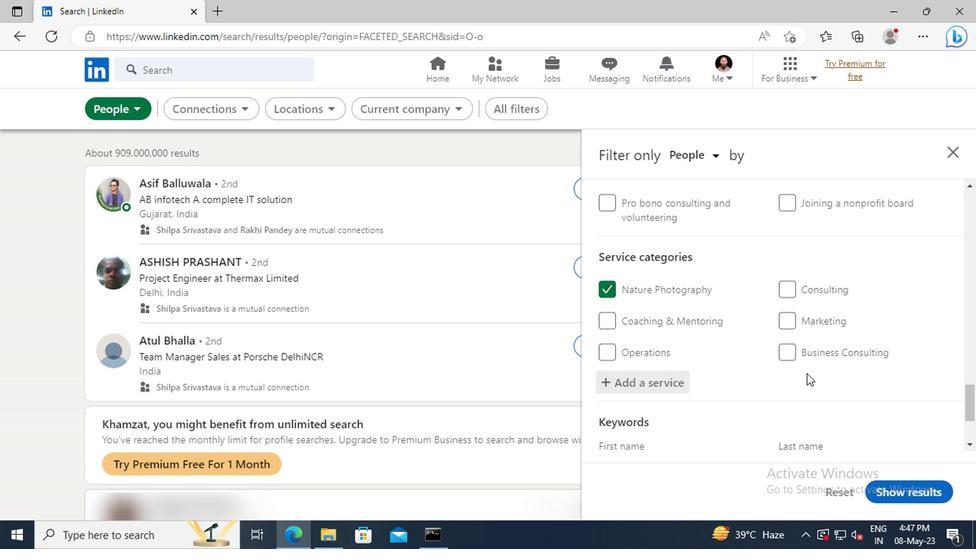 
Action: Mouse scrolled (668, 359) with delta (0, 0)
Screenshot: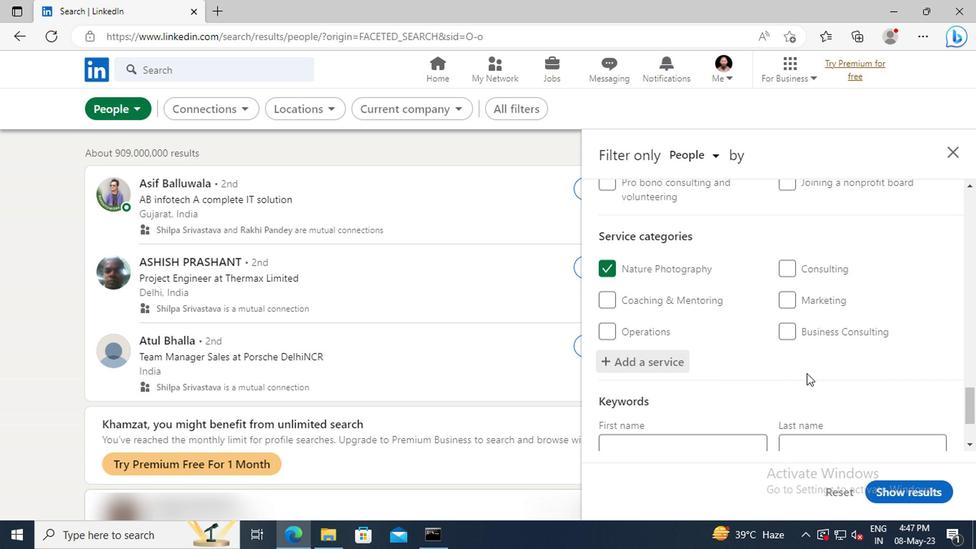 
Action: Mouse scrolled (668, 359) with delta (0, 0)
Screenshot: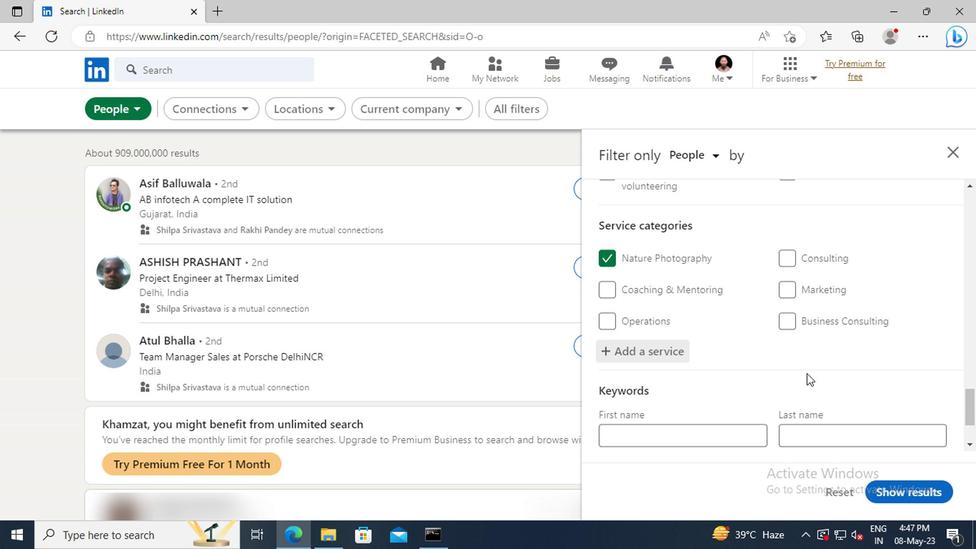
Action: Mouse moved to (600, 371)
Screenshot: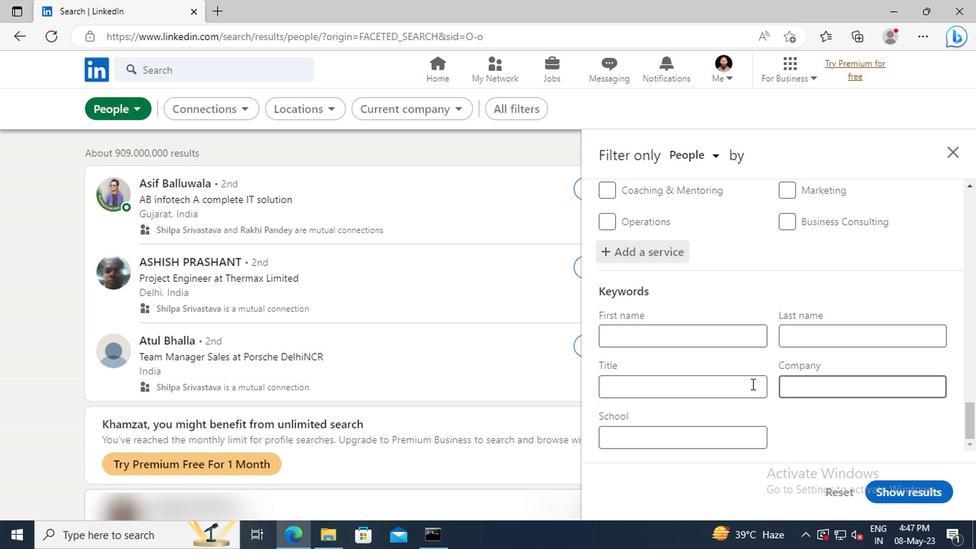 
Action: Mouse pressed left at (600, 371)
Screenshot: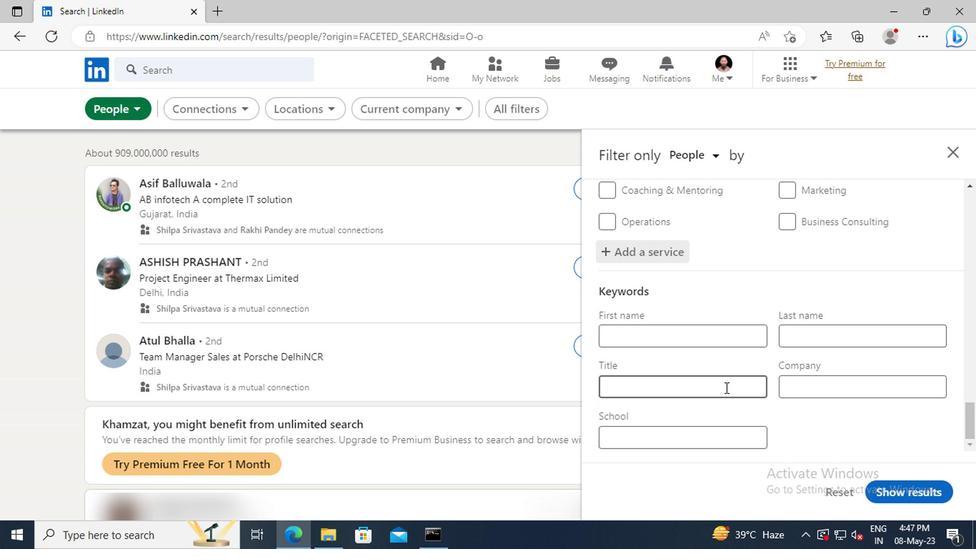 
Action: Key pressed <Key.shift>PHARMACY<Key.space><Key.shift>ASSISTANT<Key.enter>
Screenshot: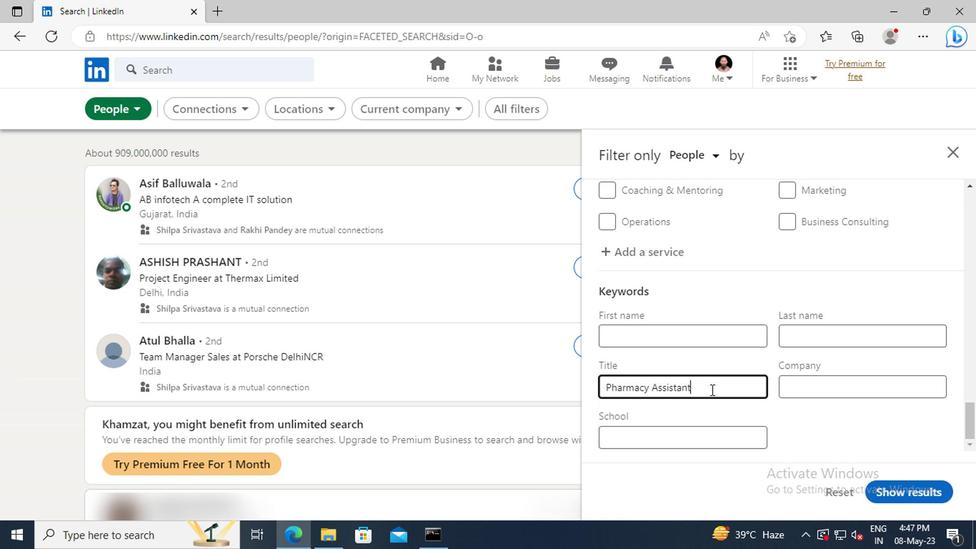 
Action: Mouse moved to (743, 442)
Screenshot: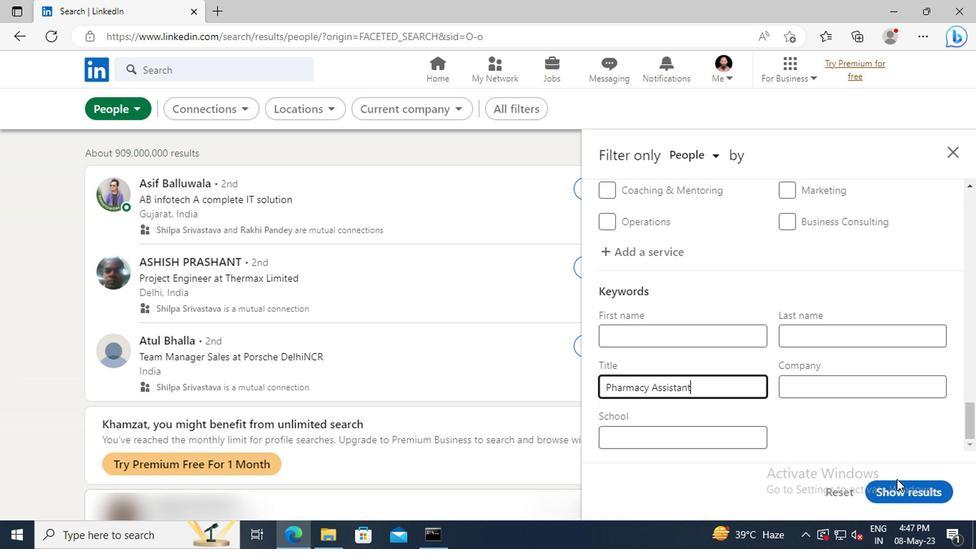
Action: Mouse pressed left at (743, 442)
Screenshot: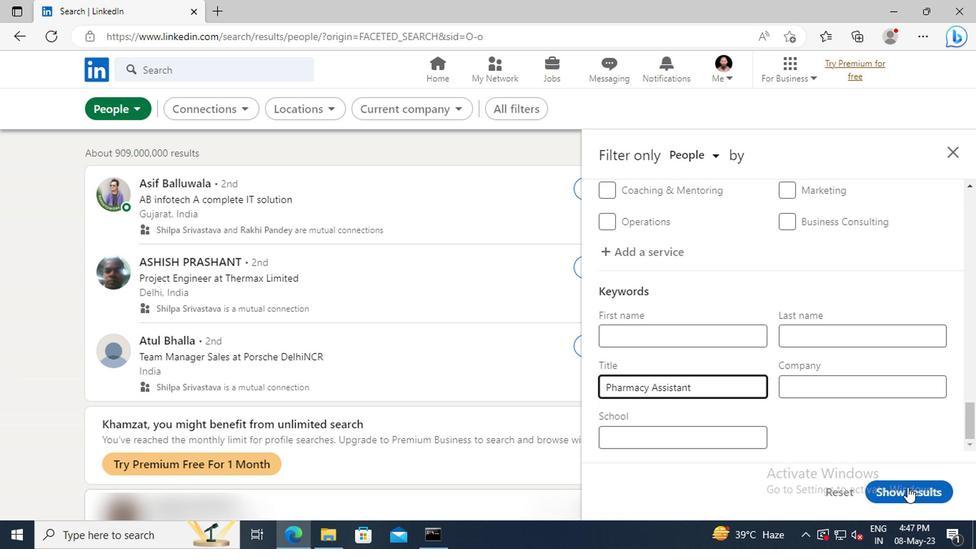 
